 Task: Log work in the project AgileMind for the issue 'Create a new online platform for online data analysis courses with advanced data visualization and statistical analysis features' spent time as '3w 1d 9h 18m' and remaining time as '5w 6d 21h 14m' and move to top of backlog. Now add the issue to the epic 'Disaster recovery (DR) planning'. Log work in the project AgileMind for the issue 'Implement a new cloud-based expense management system for a company with advanced expense tracking and reimbursement features' spent time as '1w 5d 20h 5m' and remaining time as '1w 5d 22h 8m' and move to bottom of backlog. Now add the issue to the epic 'IT service management (ITSM) improvement'
Action: Mouse moved to (124, 226)
Screenshot: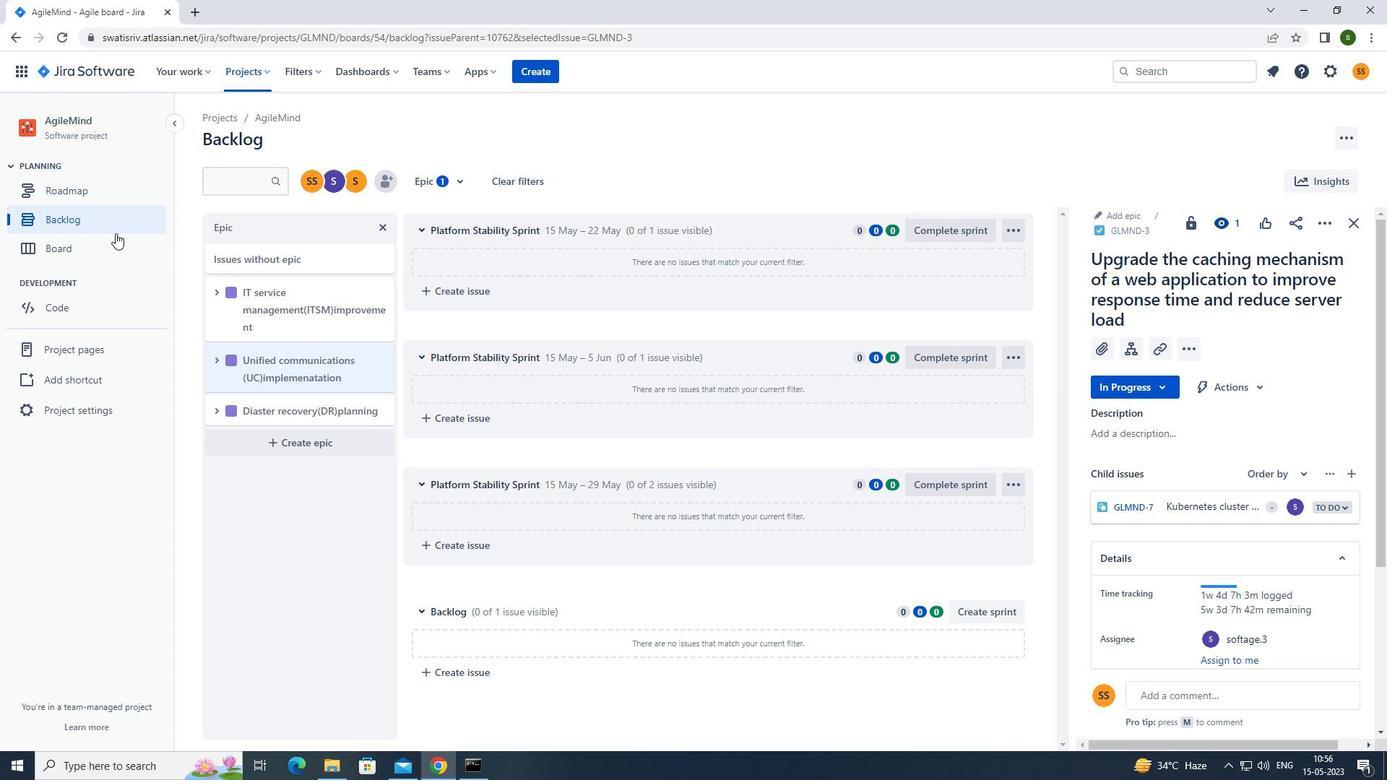 
Action: Mouse pressed left at (124, 226)
Screenshot: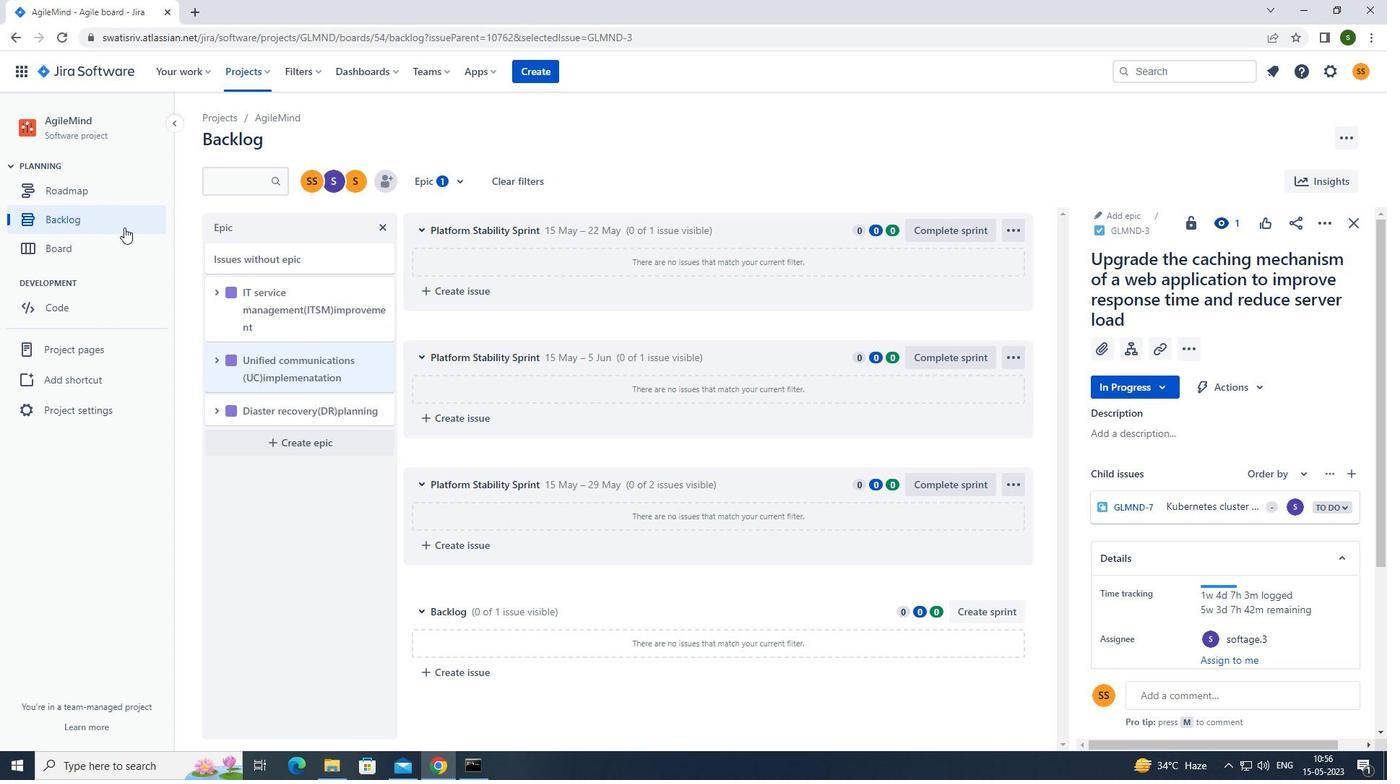 
Action: Mouse moved to (857, 529)
Screenshot: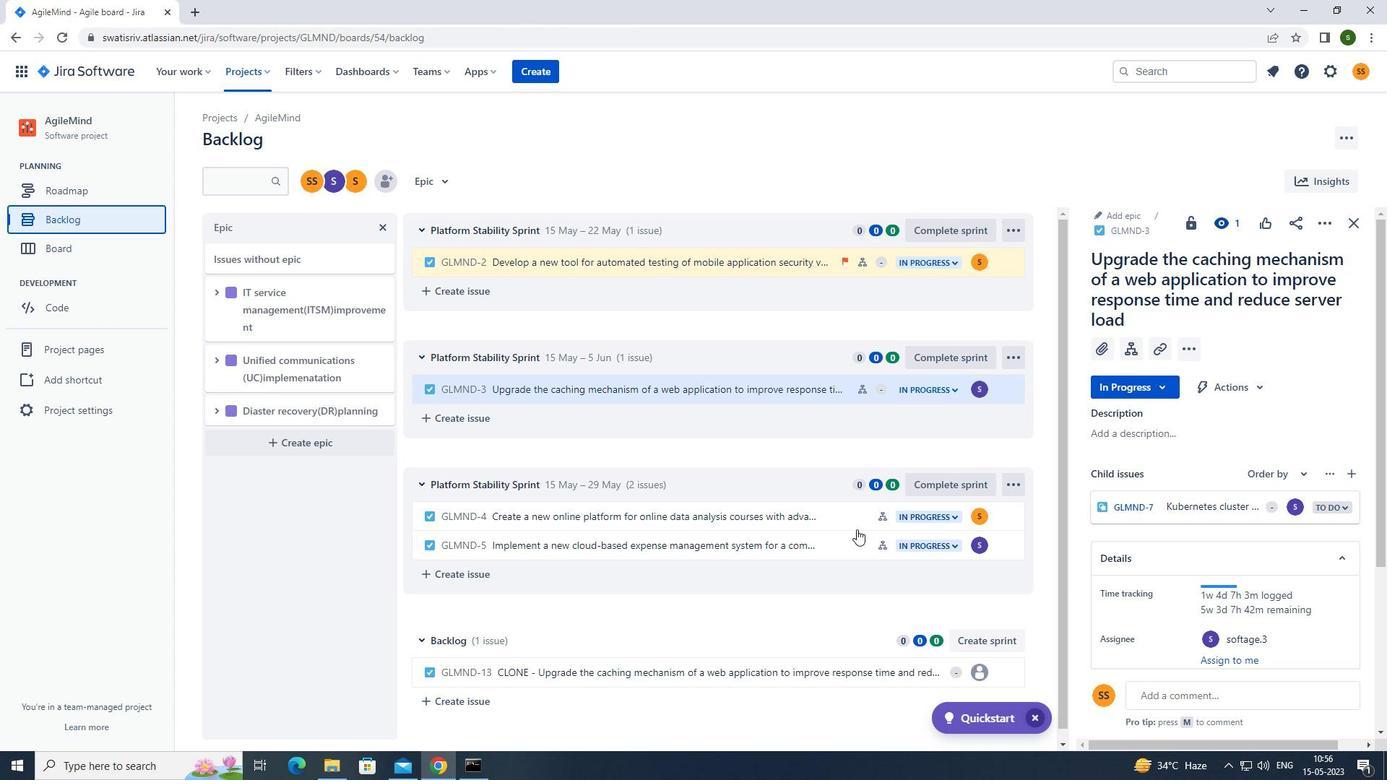 
Action: Mouse pressed left at (857, 529)
Screenshot: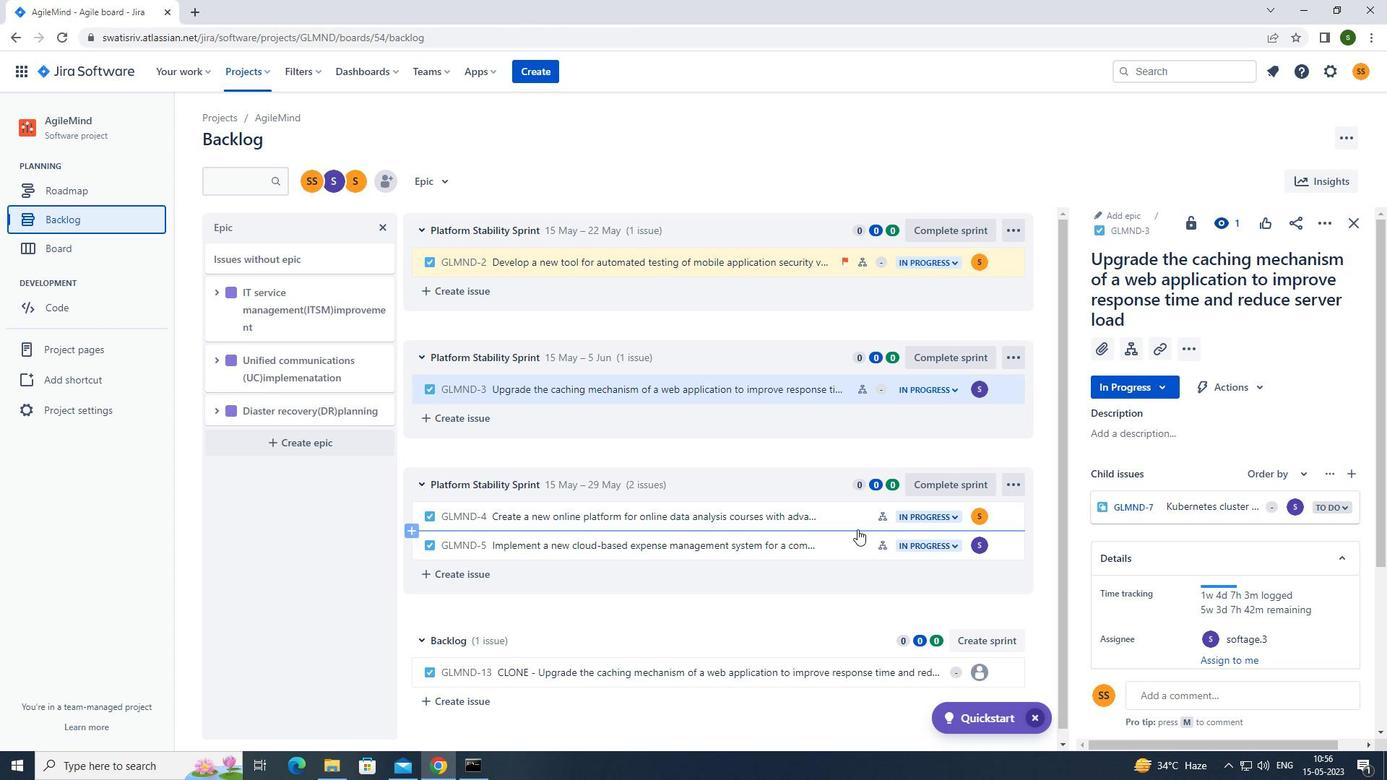 
Action: Mouse moved to (776, 526)
Screenshot: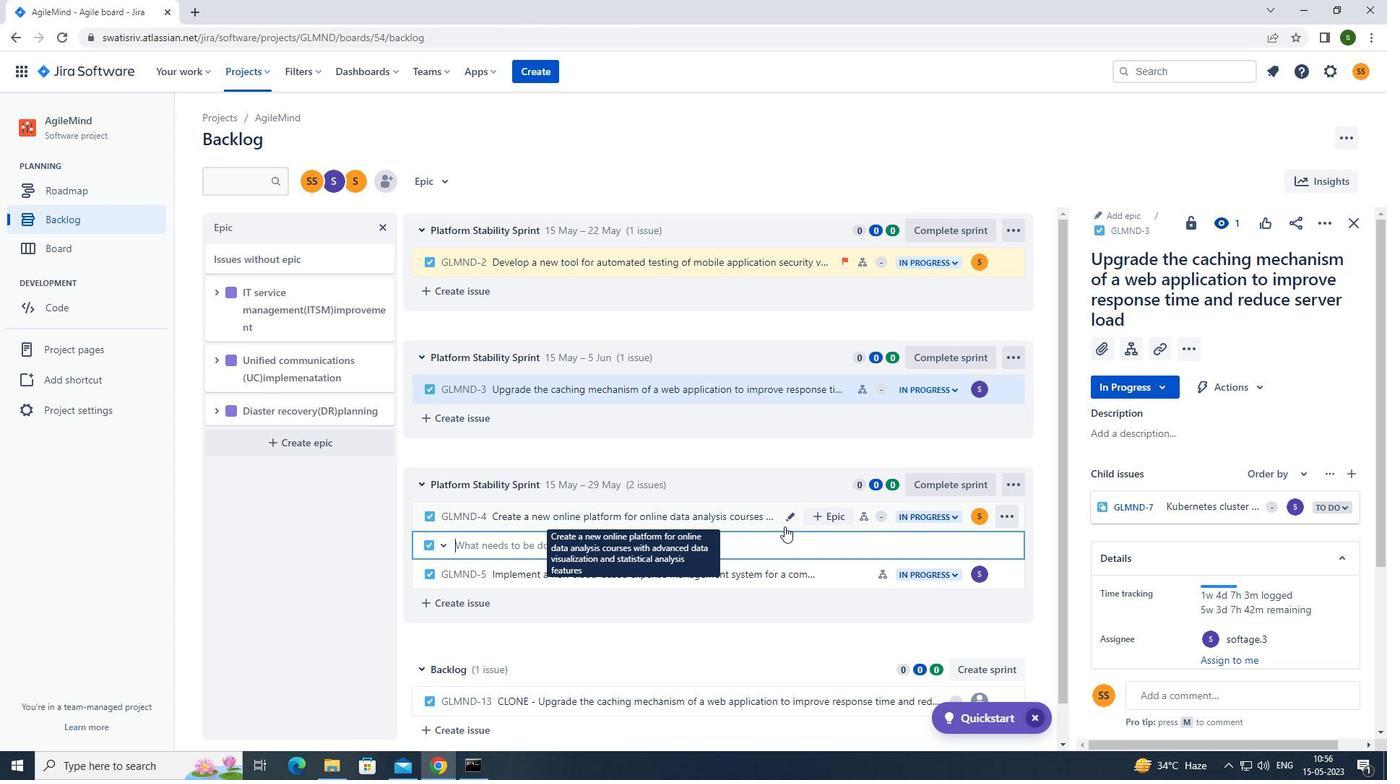 
Action: Mouse pressed left at (776, 526)
Screenshot: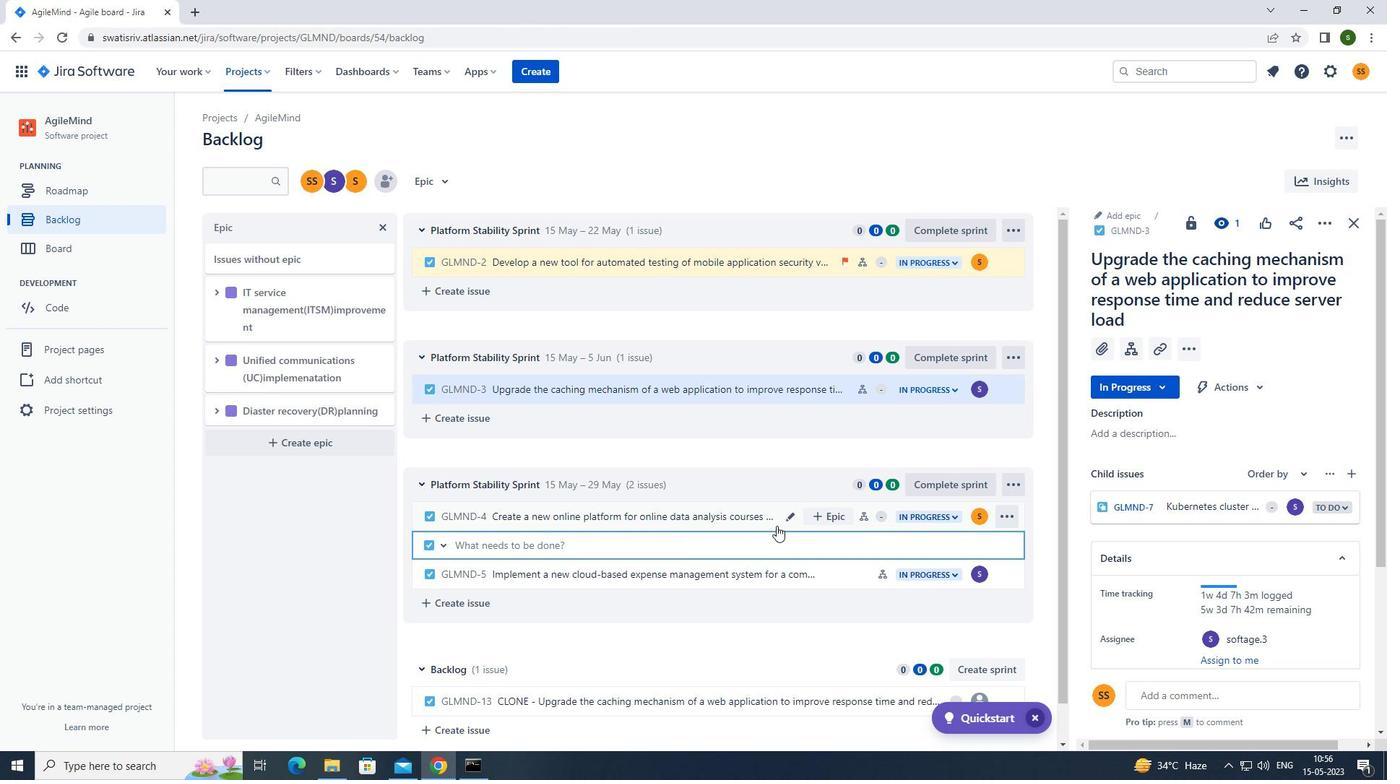 
Action: Mouse moved to (1322, 221)
Screenshot: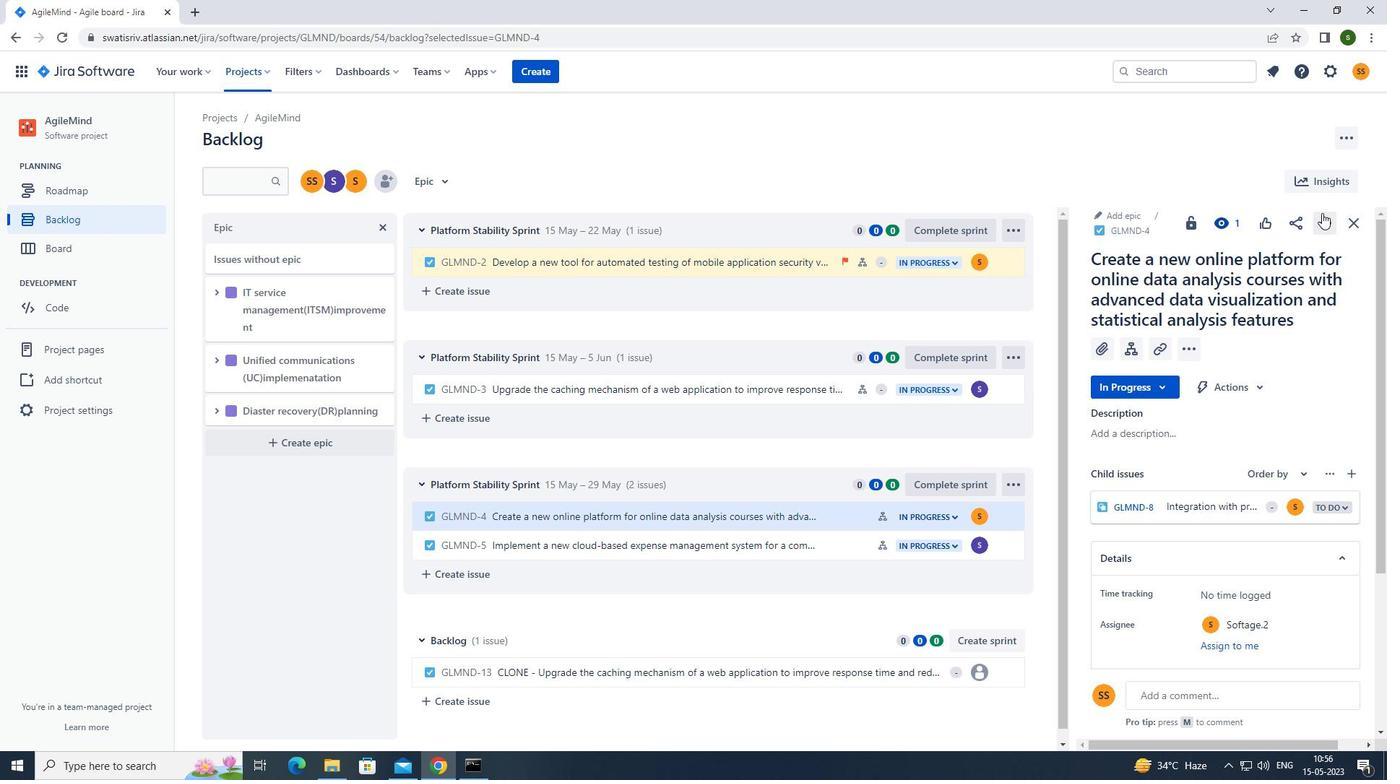 
Action: Mouse pressed left at (1322, 221)
Screenshot: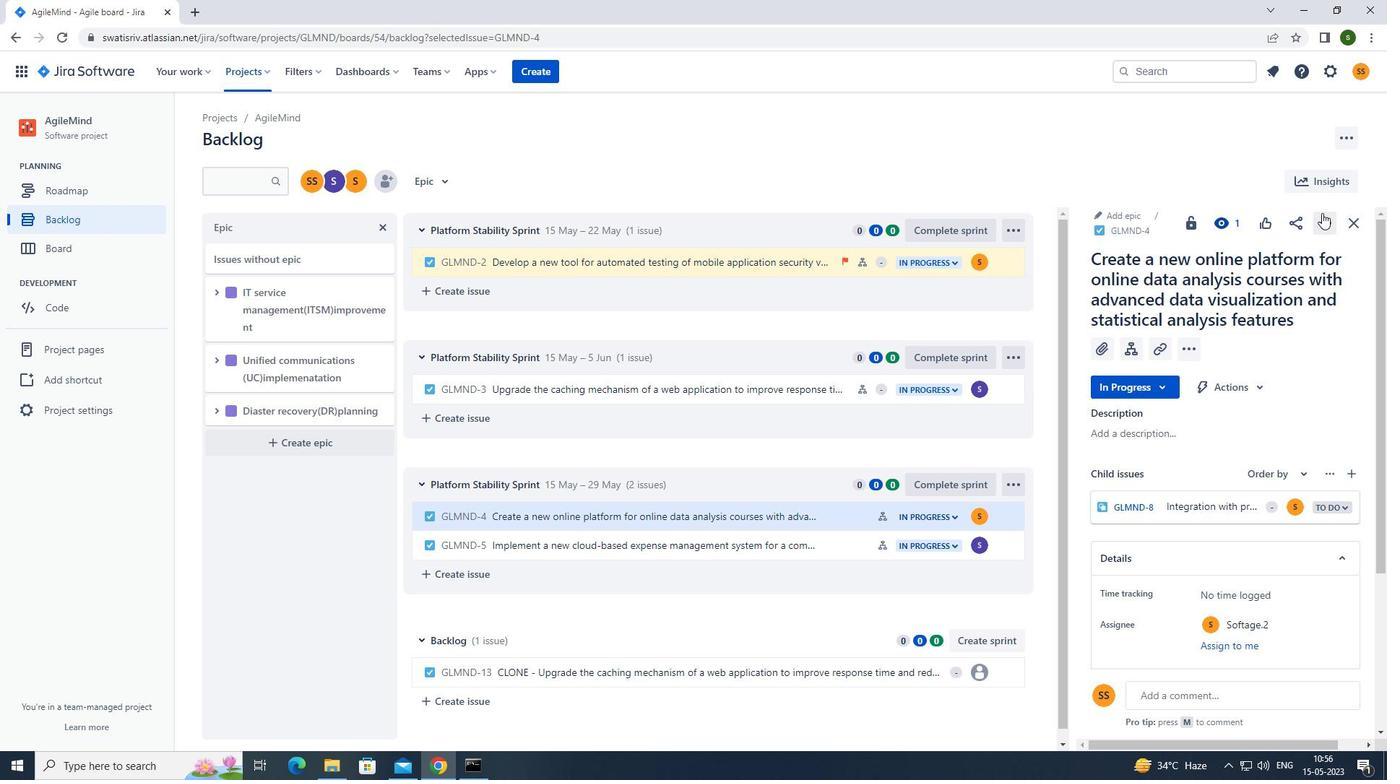 
Action: Mouse moved to (1273, 269)
Screenshot: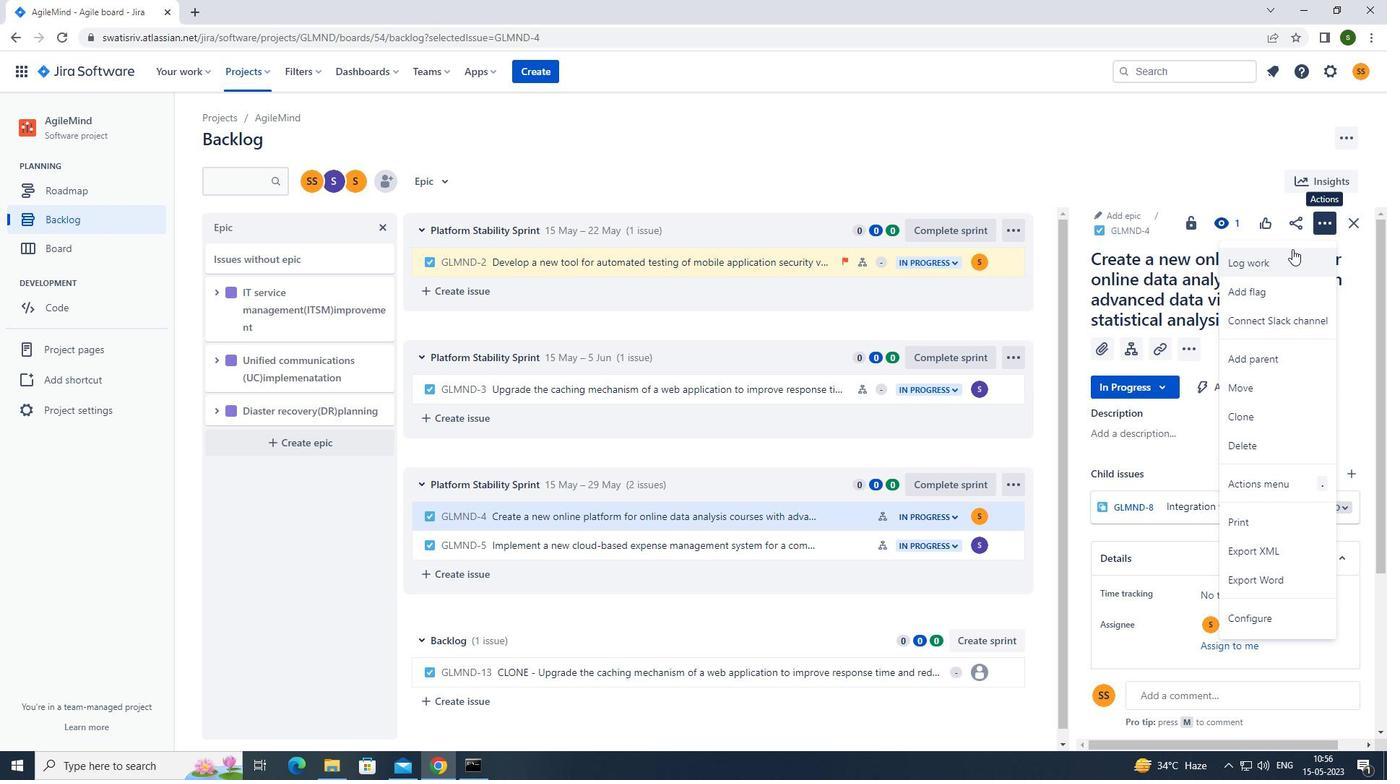 
Action: Mouse pressed left at (1273, 269)
Screenshot: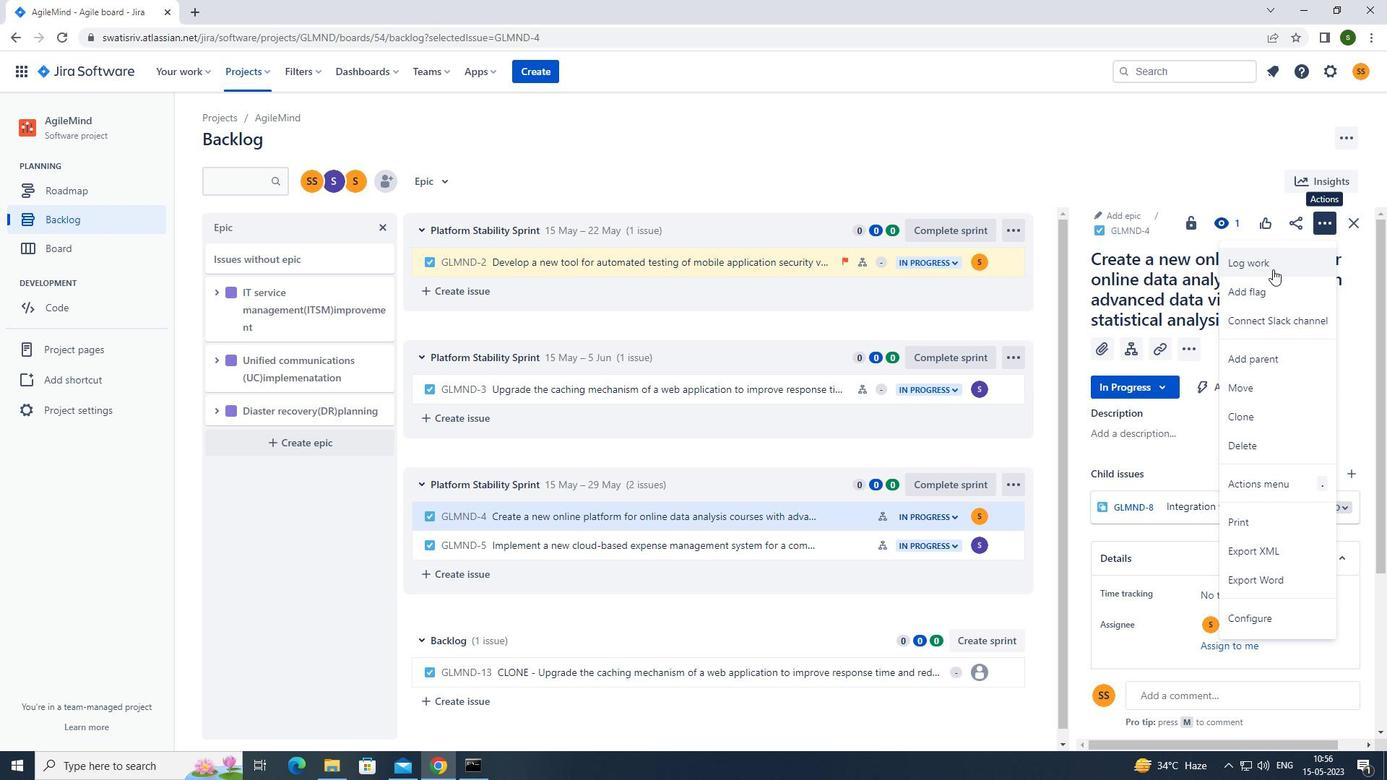 
Action: Mouse moved to (623, 177)
Screenshot: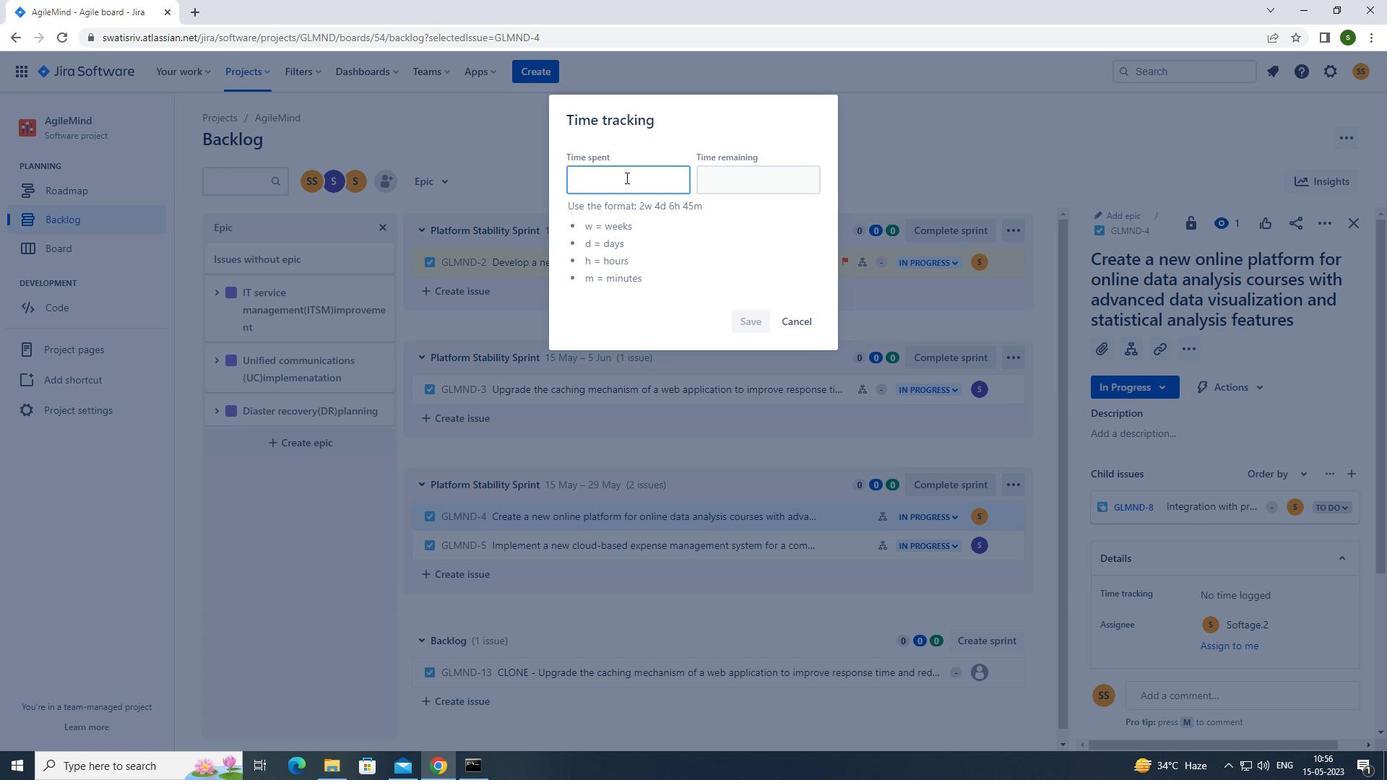 
Action: Key pressed 3w<Key.space>1d<Key.space>9h<Key.space>18m
Screenshot: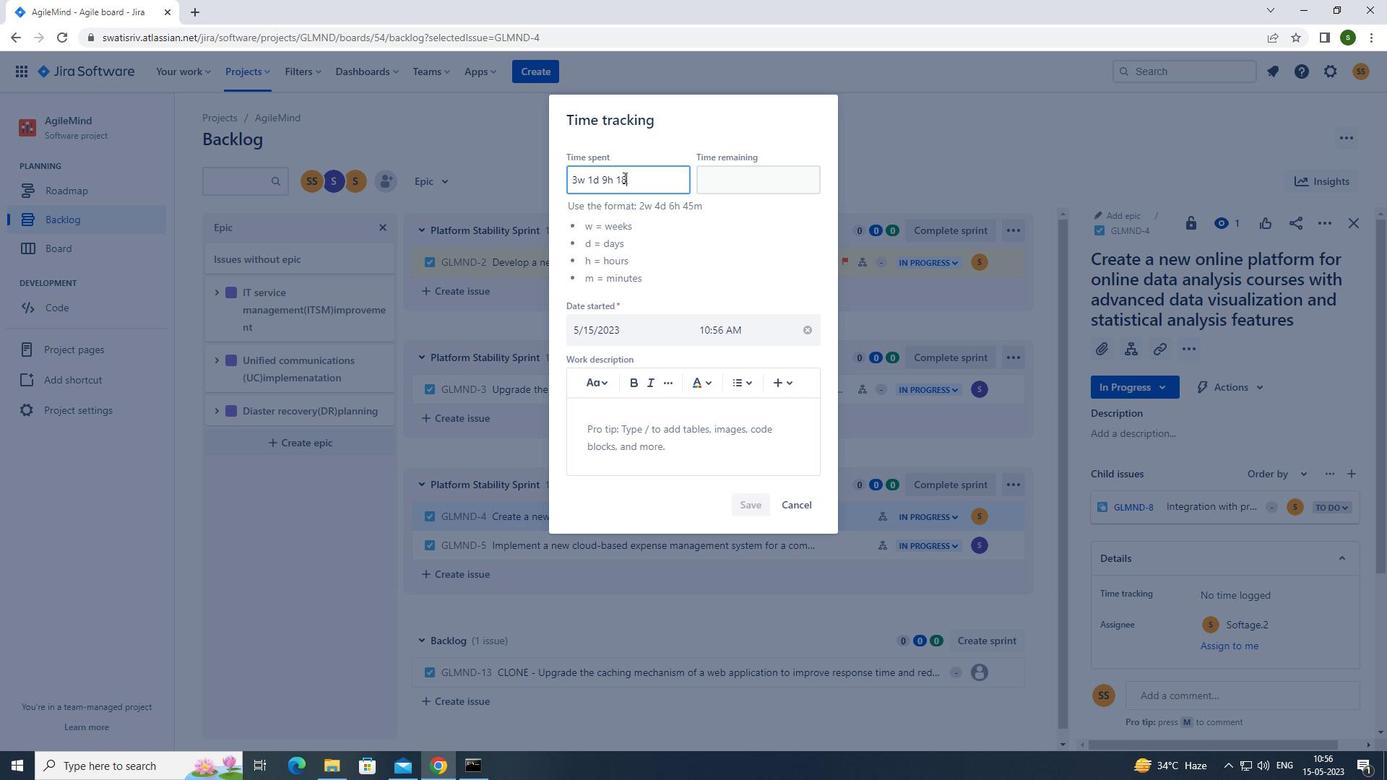 
Action: Mouse moved to (735, 181)
Screenshot: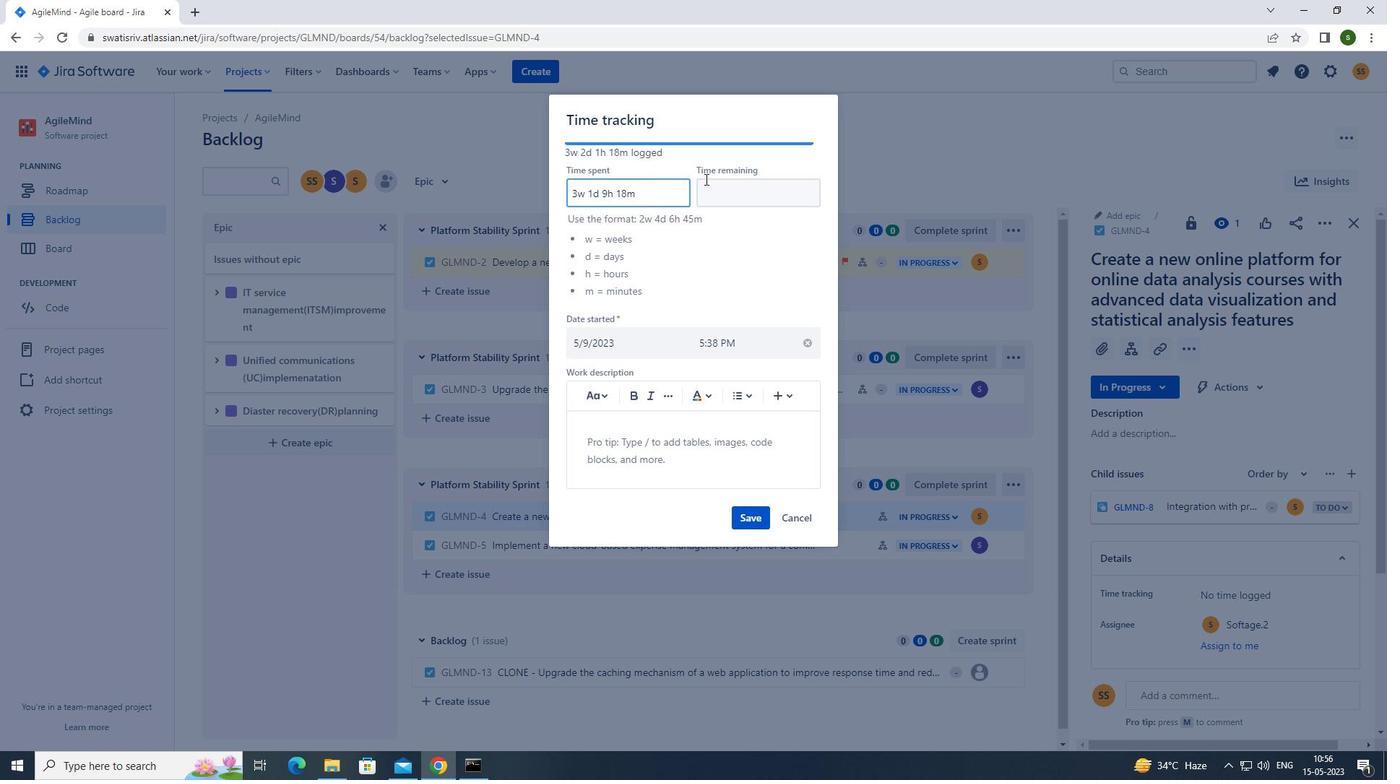 
Action: Mouse pressed left at (735, 181)
Screenshot: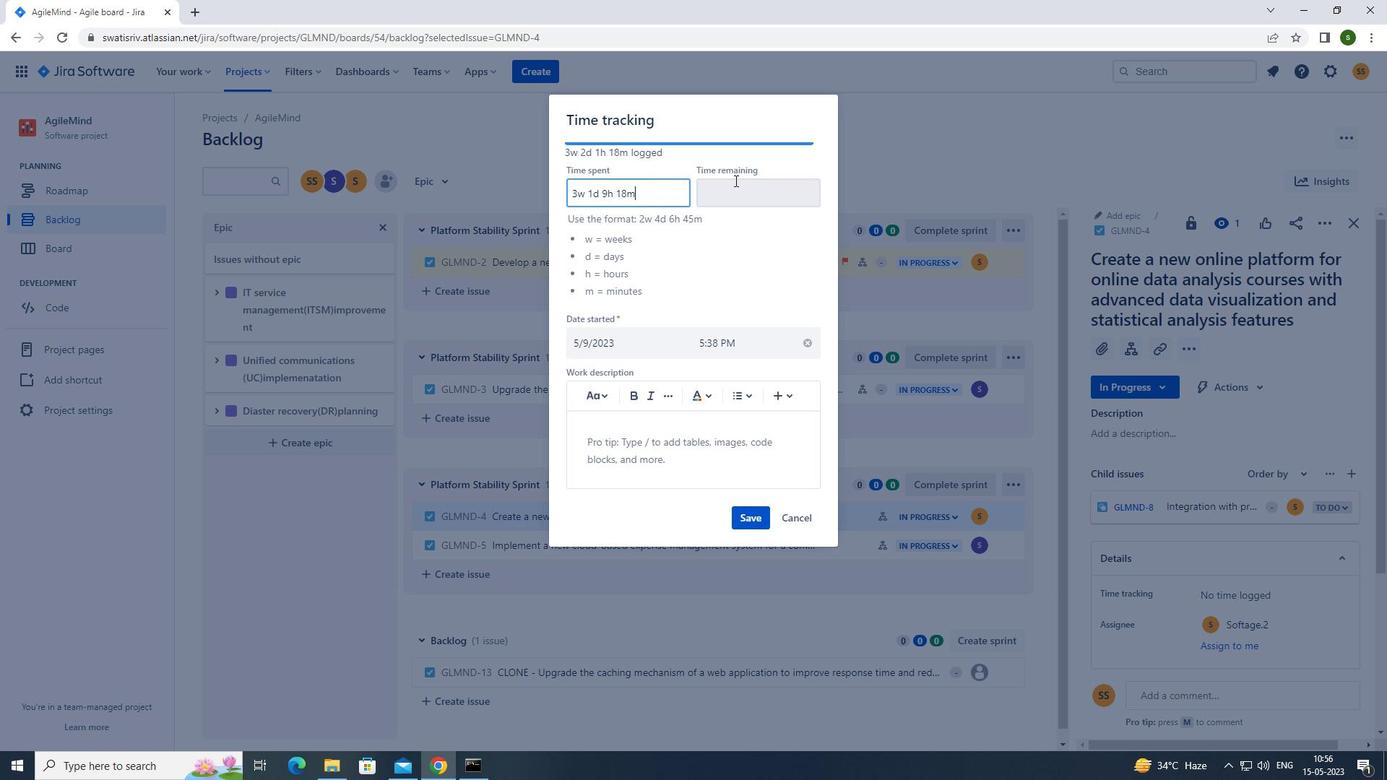 
Action: Key pressed 5w<Key.space>6d<Key.space>21h<Key.space>14m
Screenshot: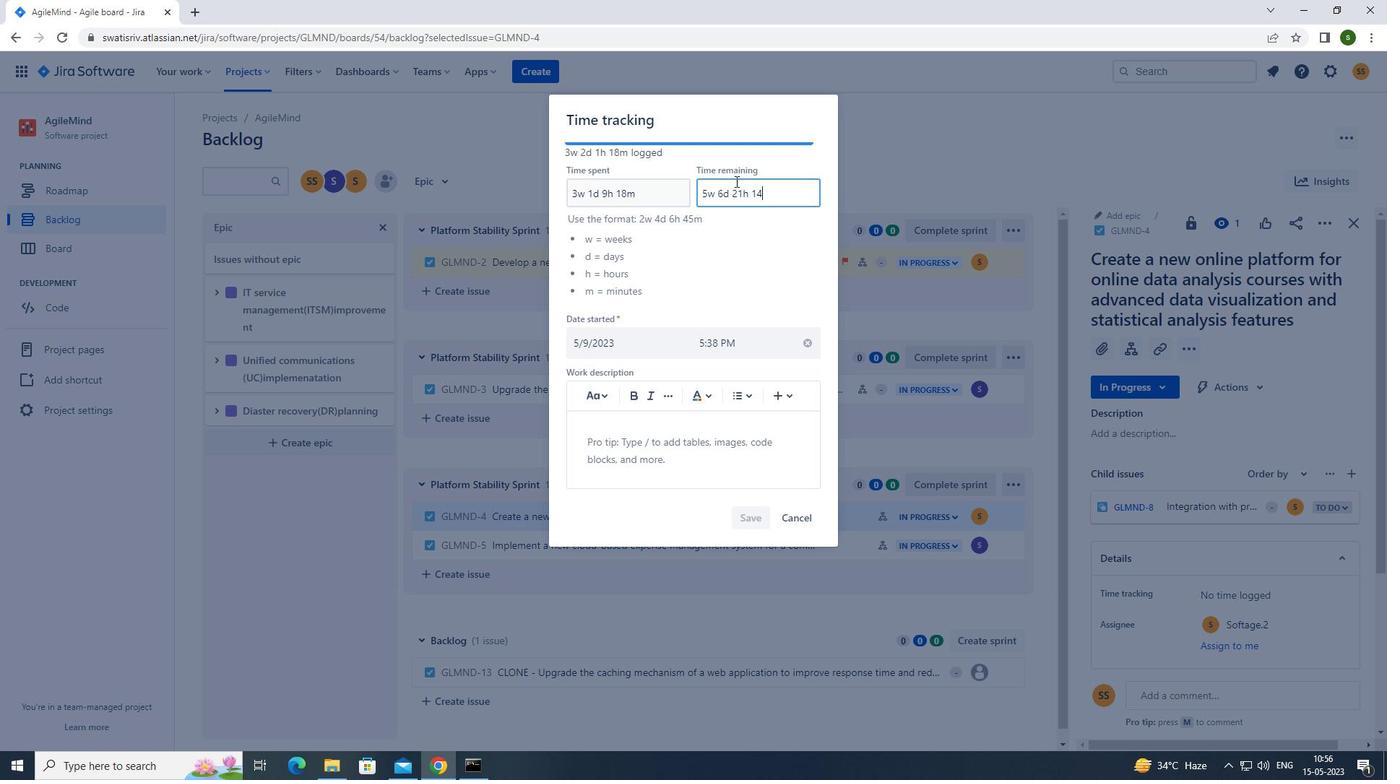 
Action: Mouse moved to (752, 520)
Screenshot: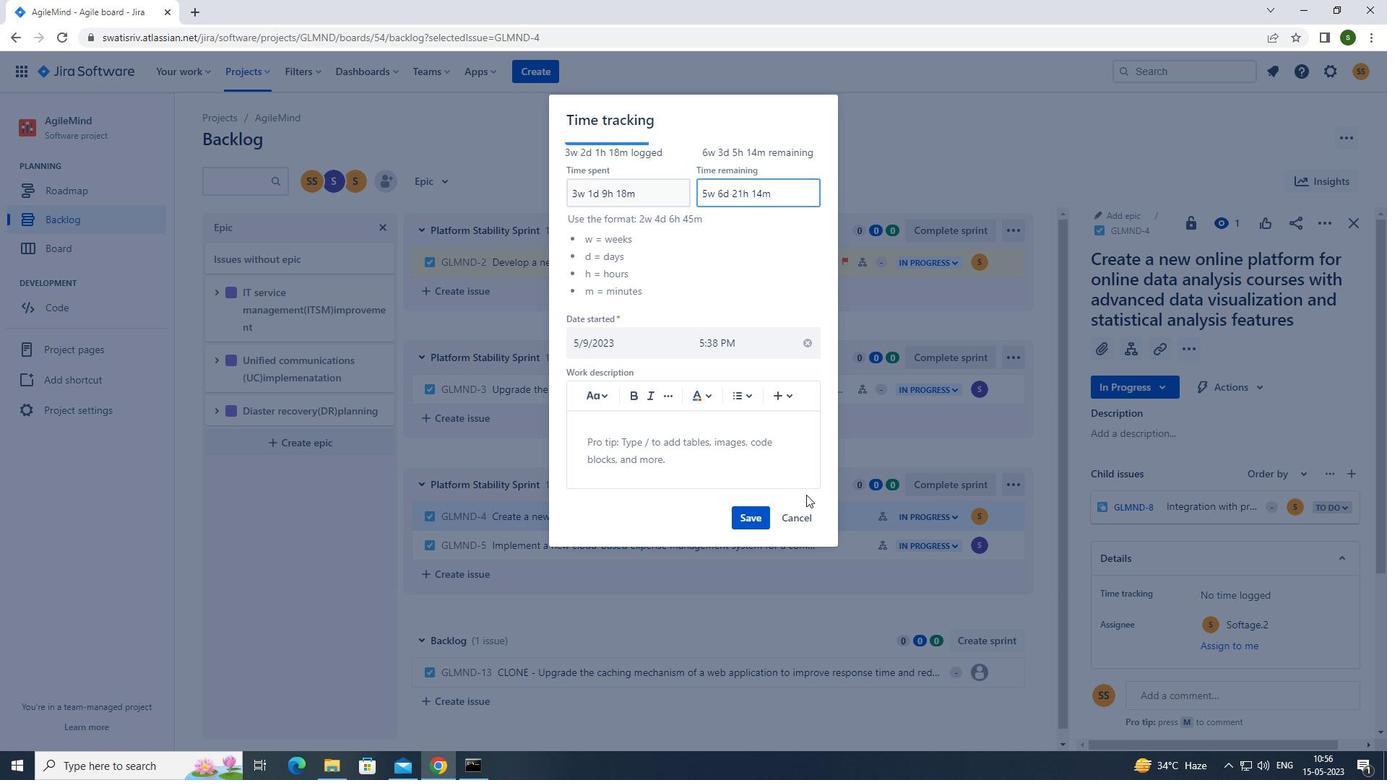 
Action: Mouse pressed left at (752, 520)
Screenshot: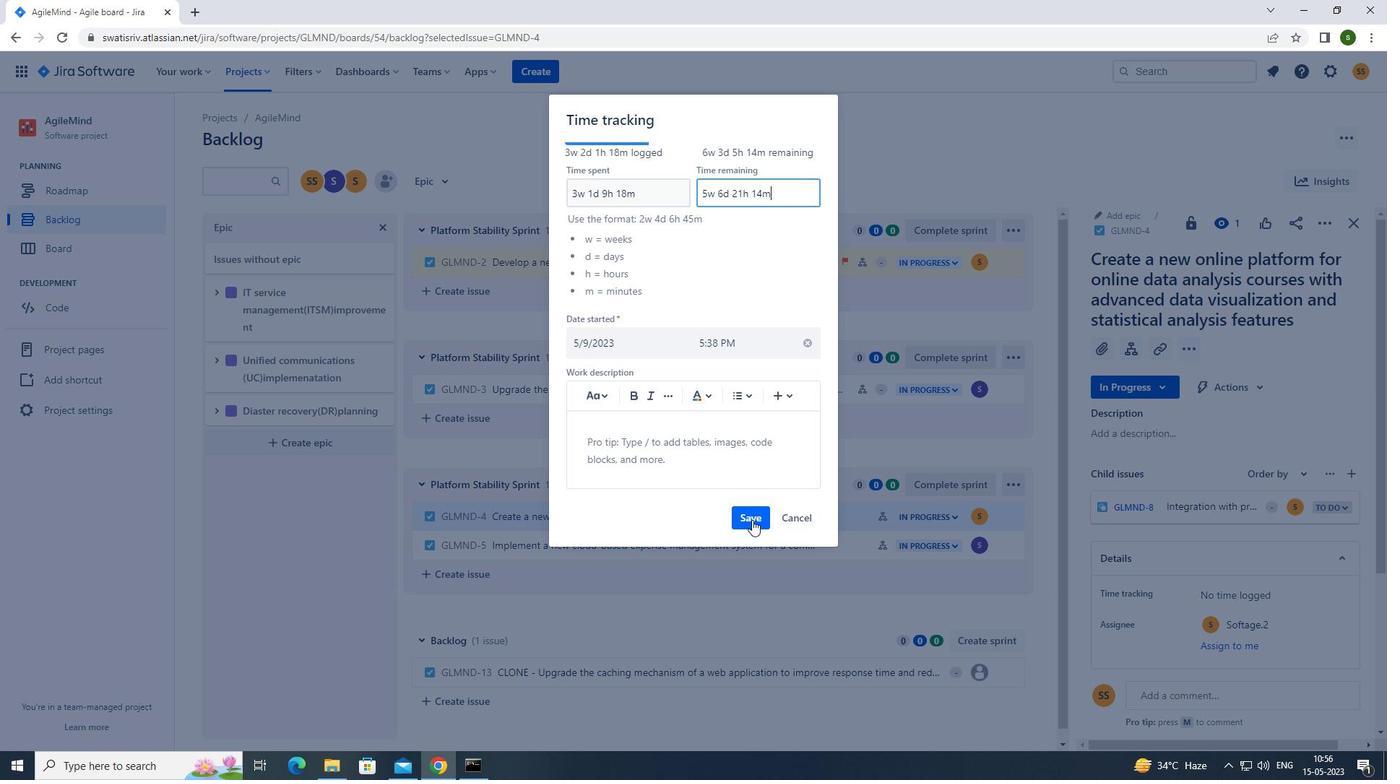 
Action: Mouse moved to (1010, 520)
Screenshot: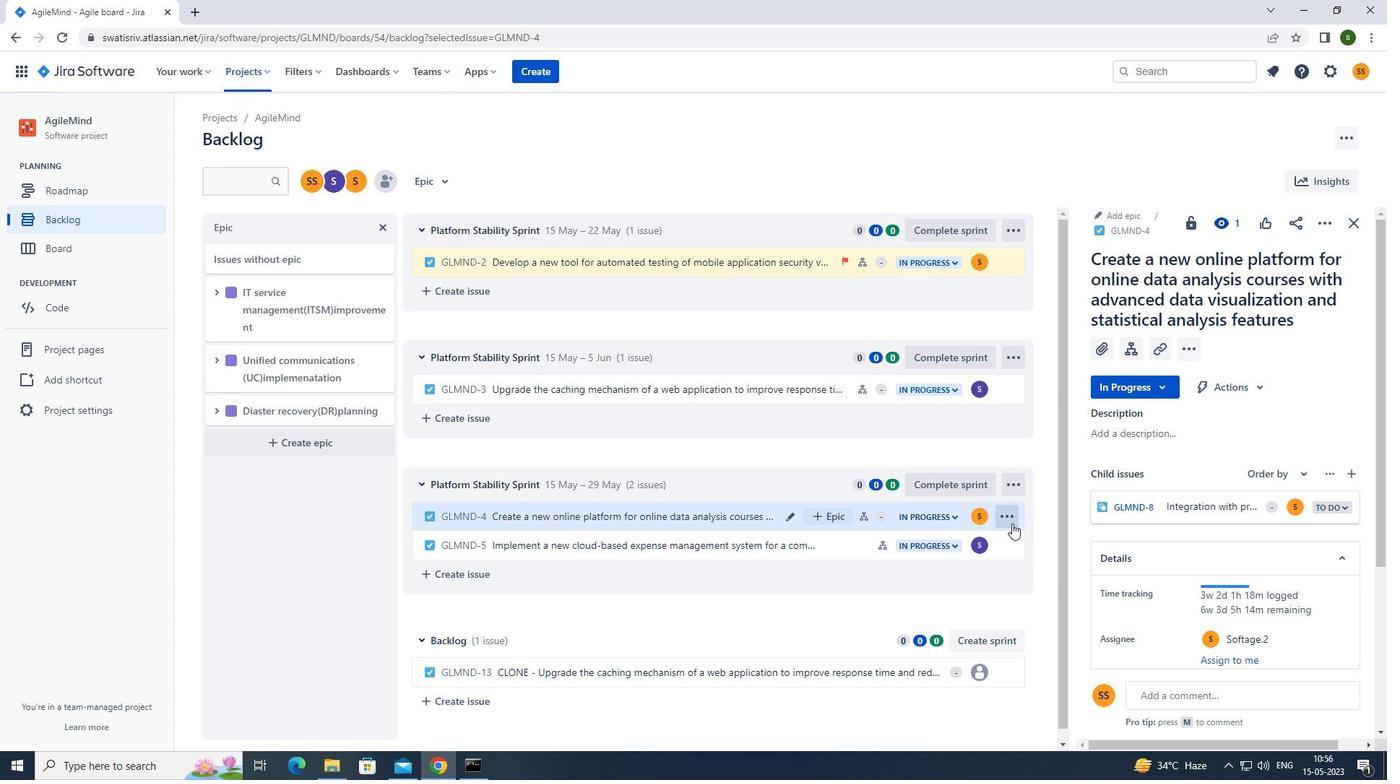 
Action: Mouse pressed left at (1010, 520)
Screenshot: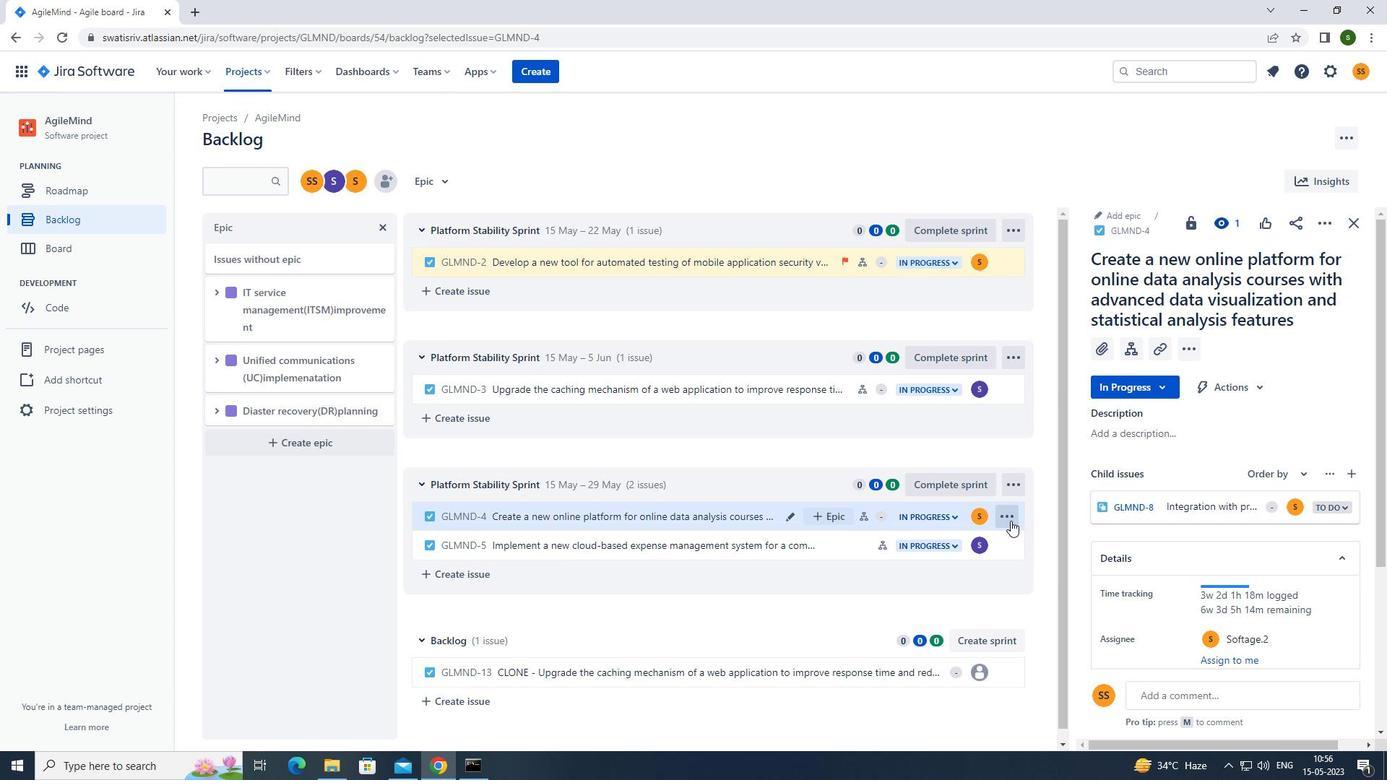 
Action: Mouse moved to (959, 462)
Screenshot: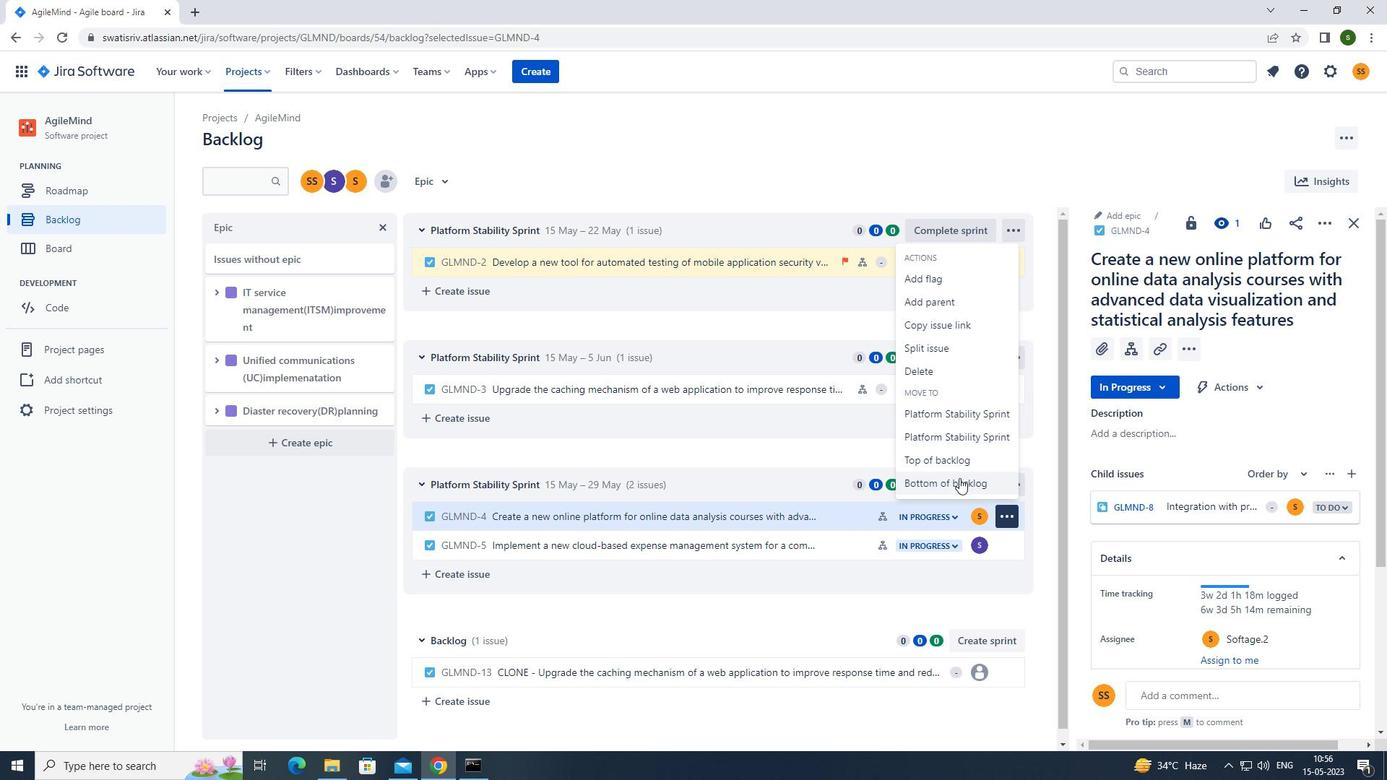 
Action: Mouse pressed left at (959, 462)
Screenshot: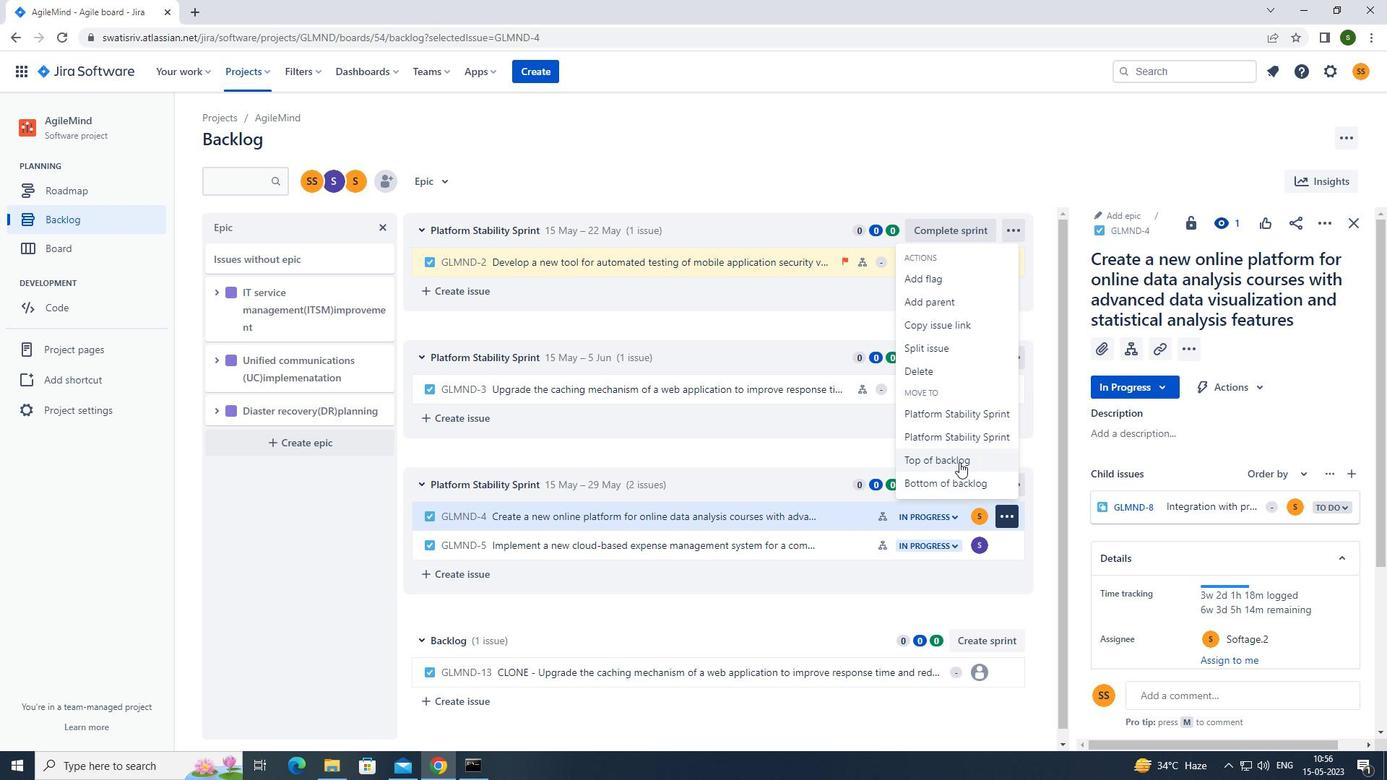 
Action: Mouse moved to (751, 227)
Screenshot: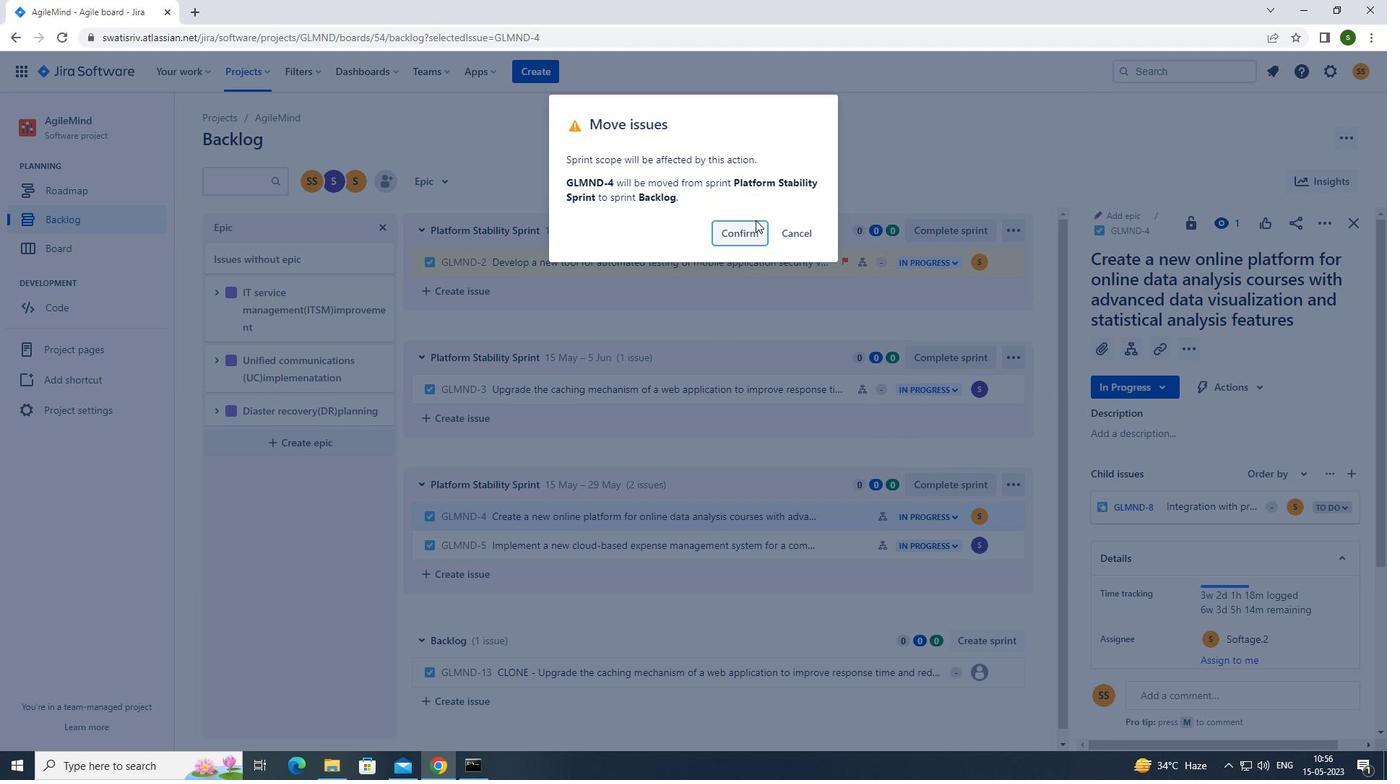 
Action: Mouse pressed left at (751, 227)
Screenshot: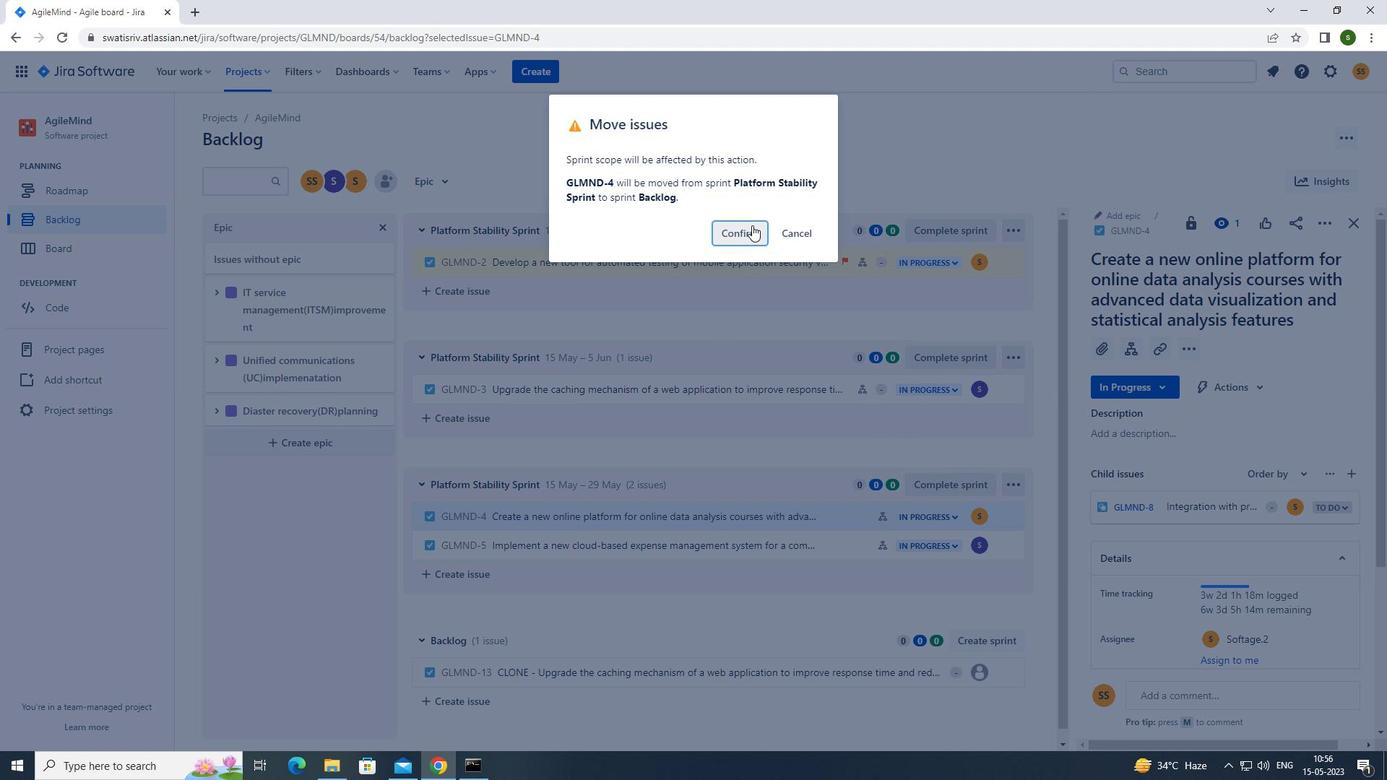 
Action: Mouse moved to (442, 188)
Screenshot: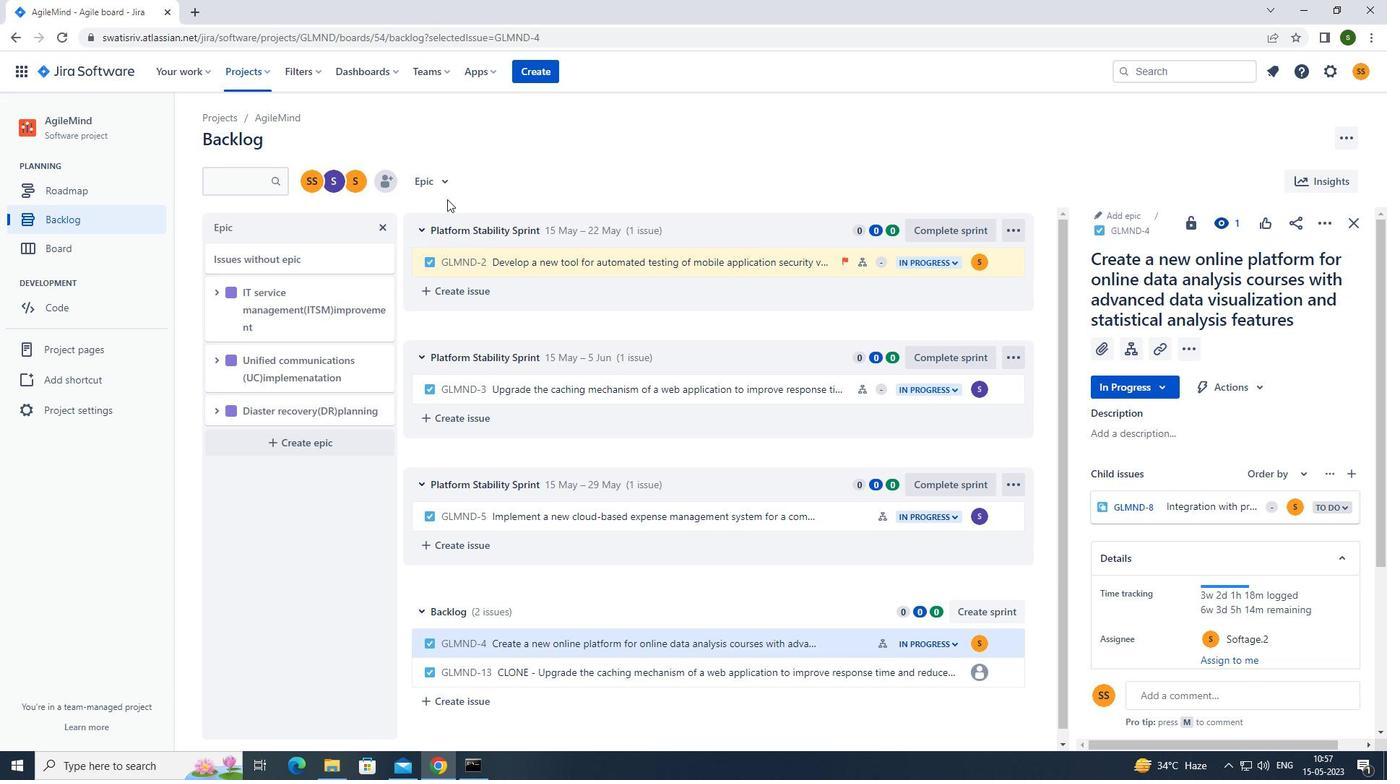 
Action: Mouse pressed left at (442, 188)
Screenshot: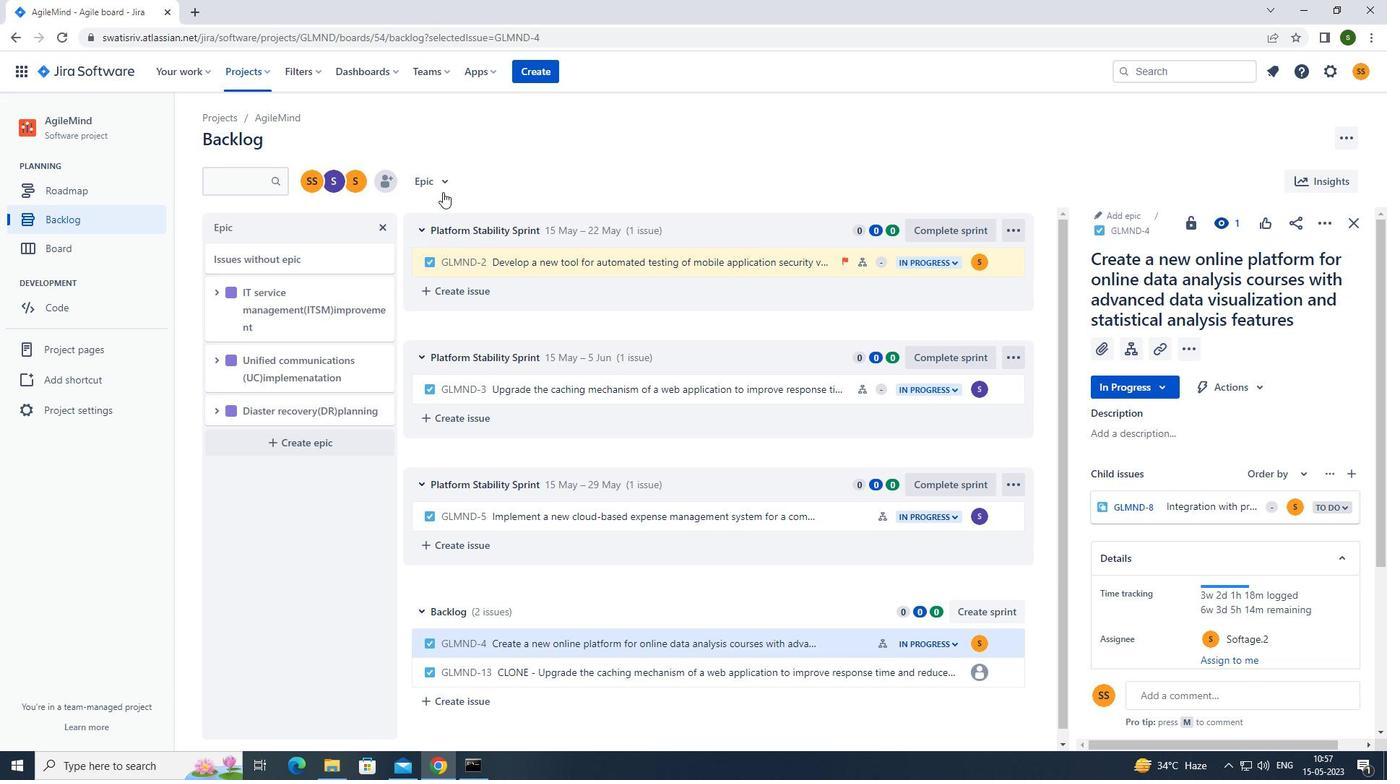 
Action: Mouse moved to (473, 286)
Screenshot: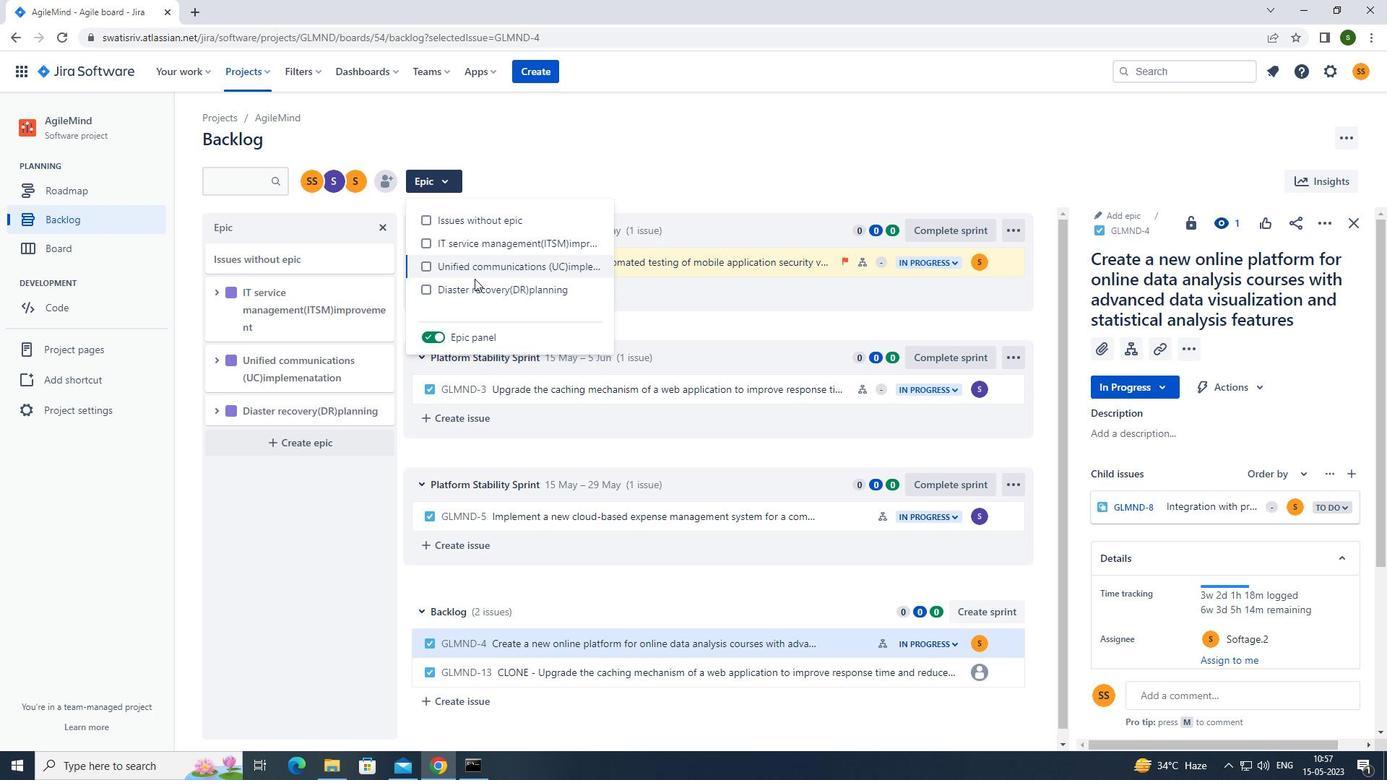 
Action: Mouse pressed left at (473, 286)
Screenshot: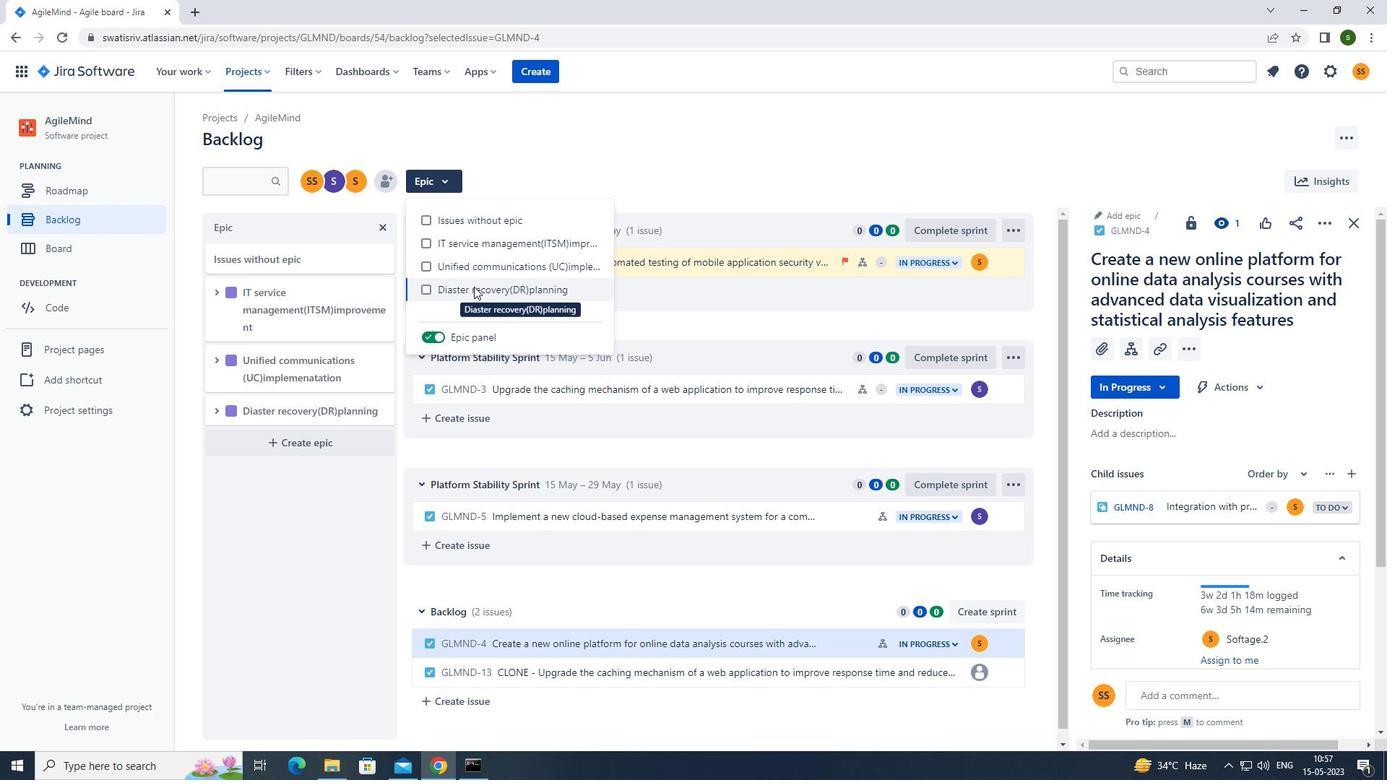 
Action: Mouse moved to (630, 164)
Screenshot: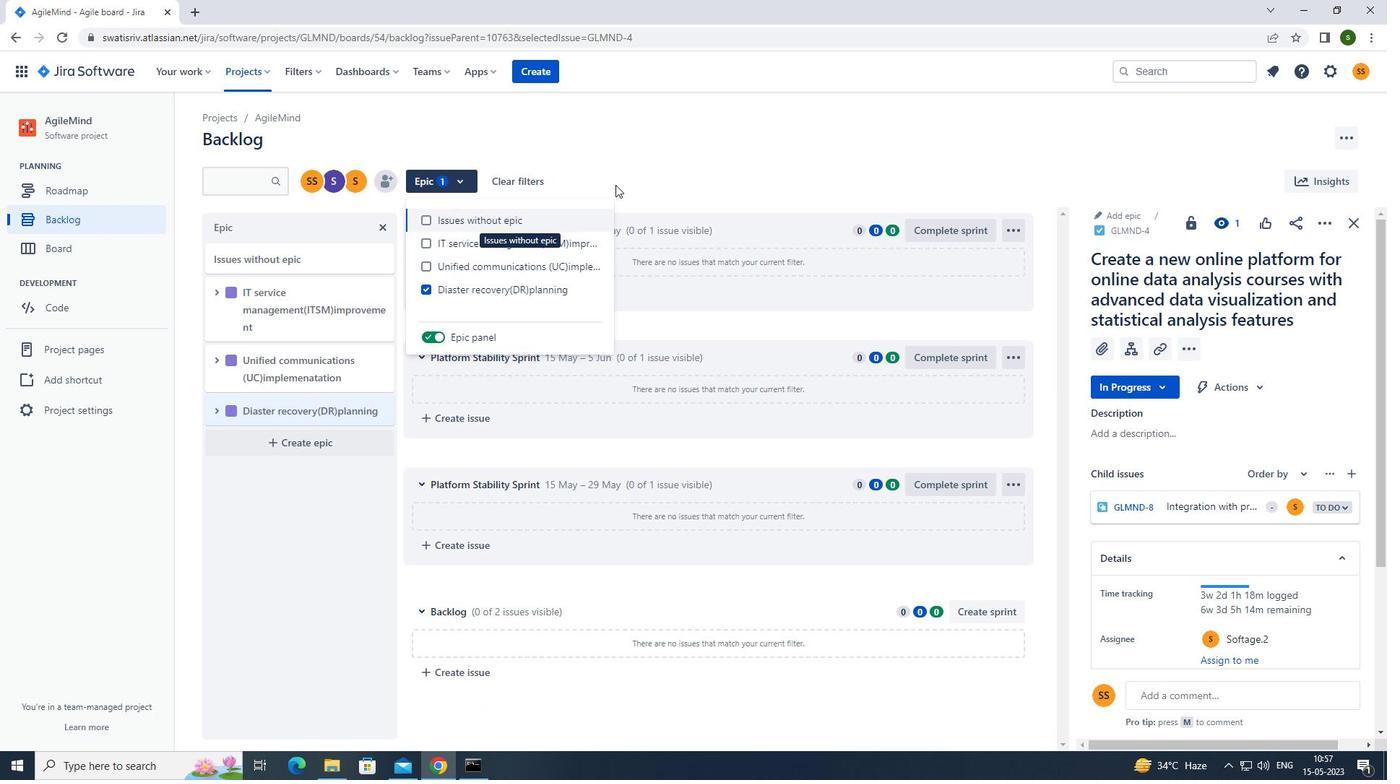 
Action: Mouse pressed left at (630, 164)
Screenshot: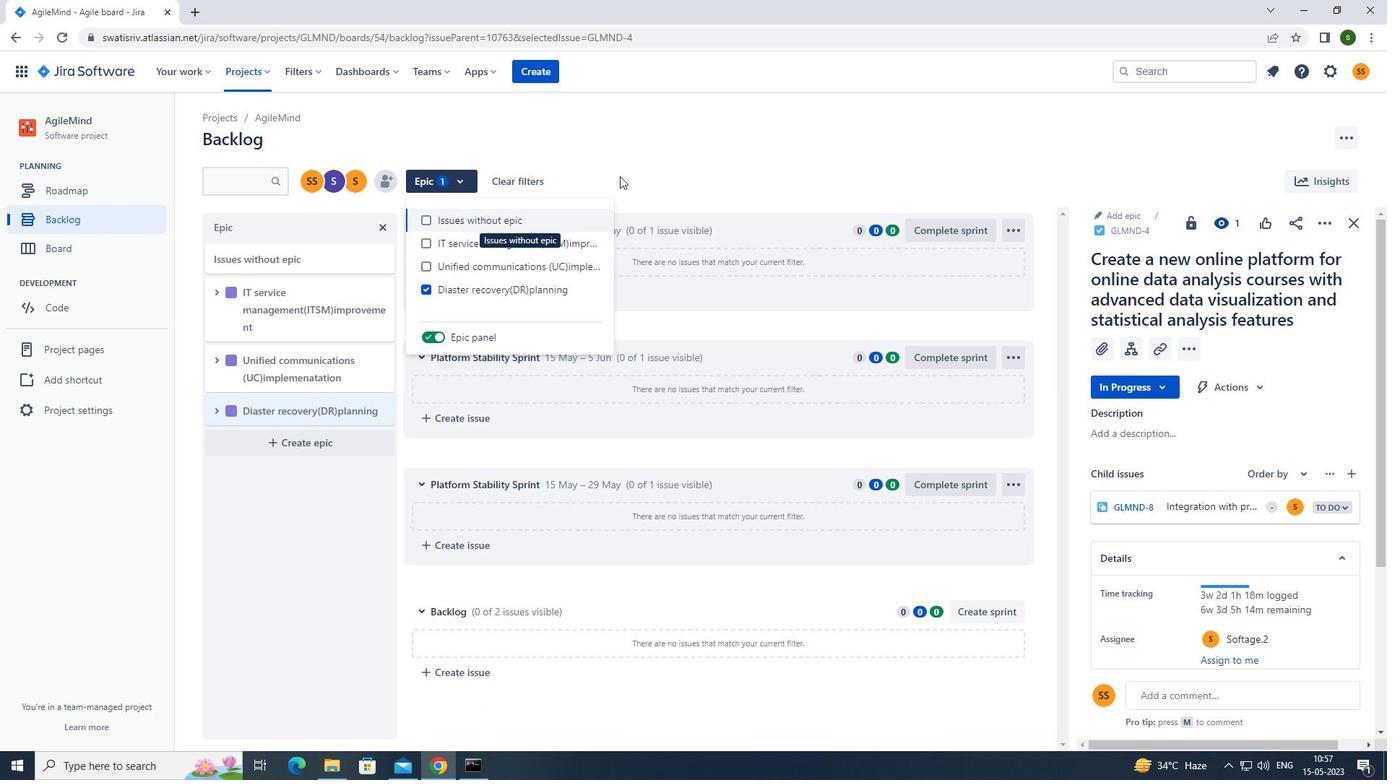 
Action: Mouse moved to (124, 224)
Screenshot: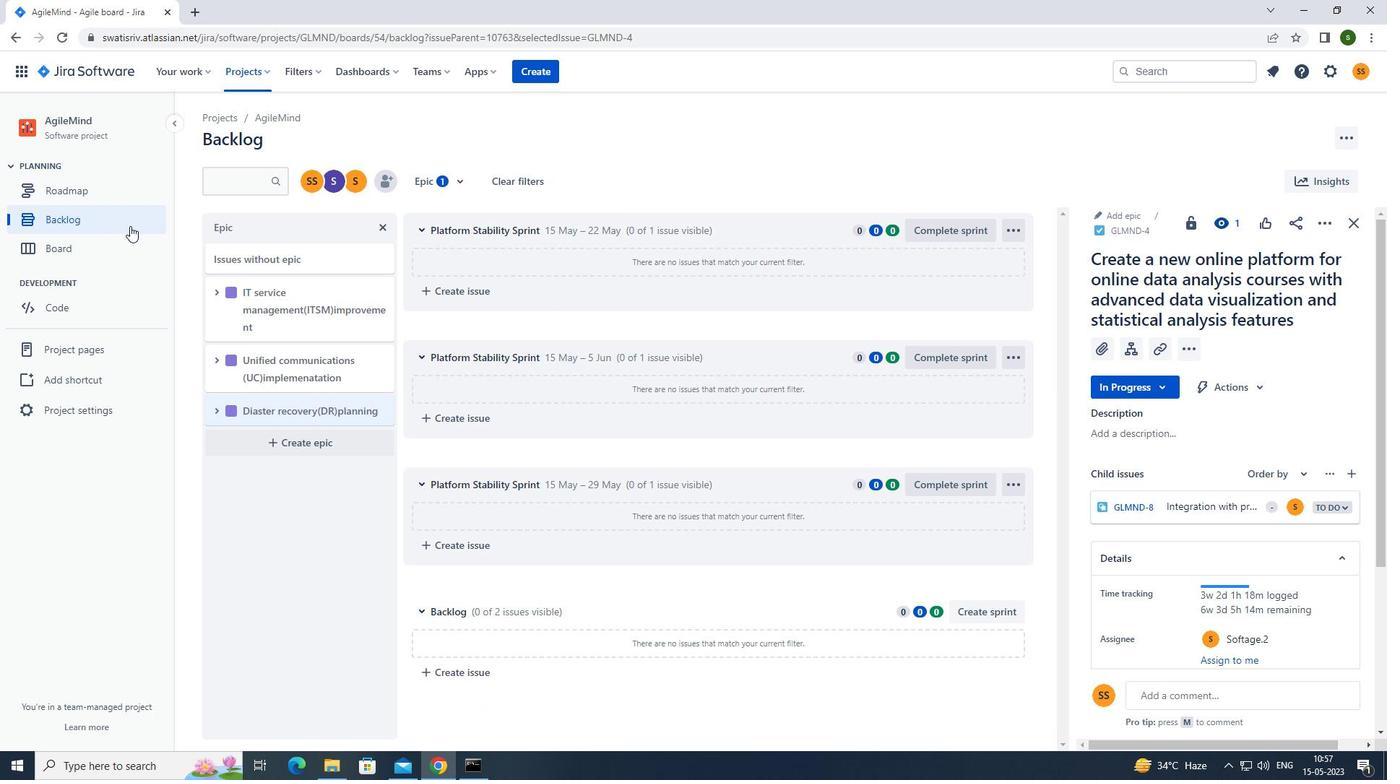 
Action: Mouse pressed left at (124, 224)
Screenshot: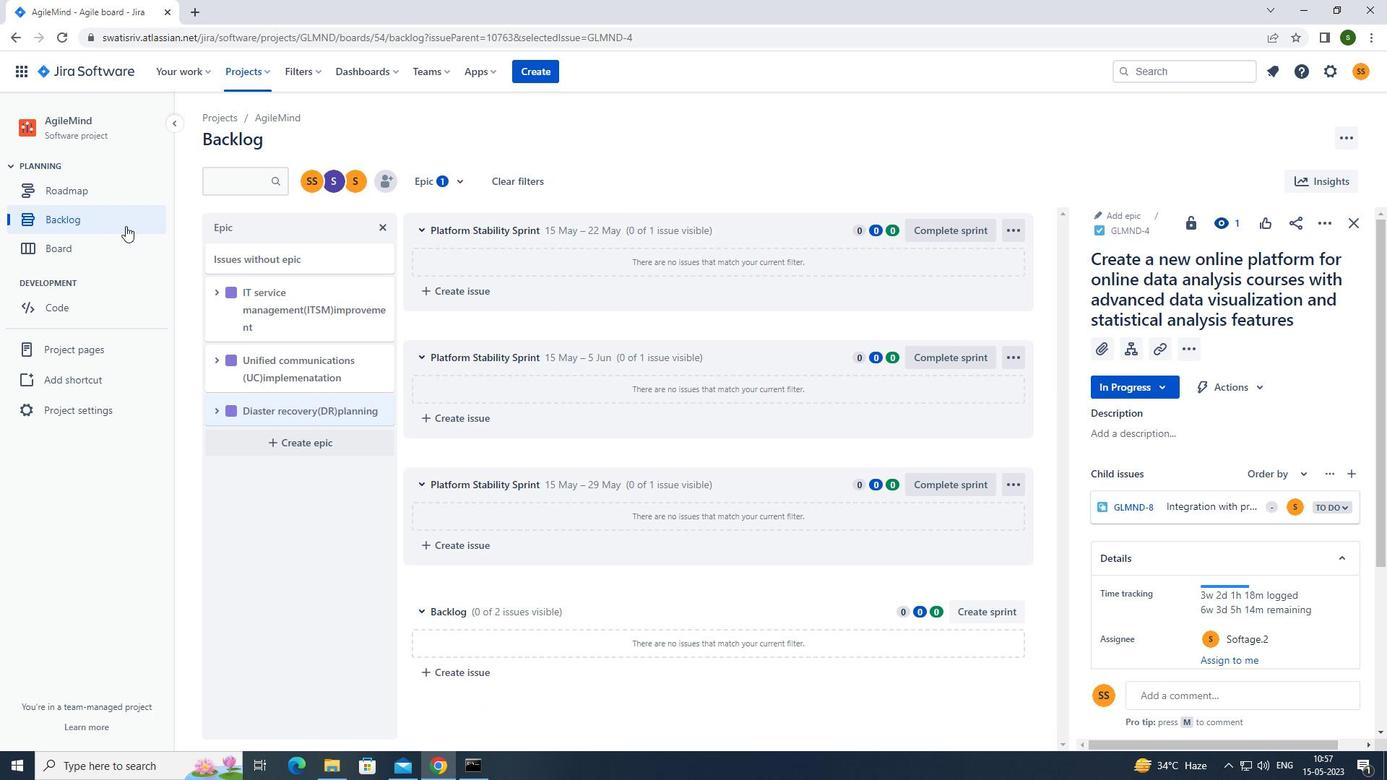 
Action: Mouse moved to (870, 528)
Screenshot: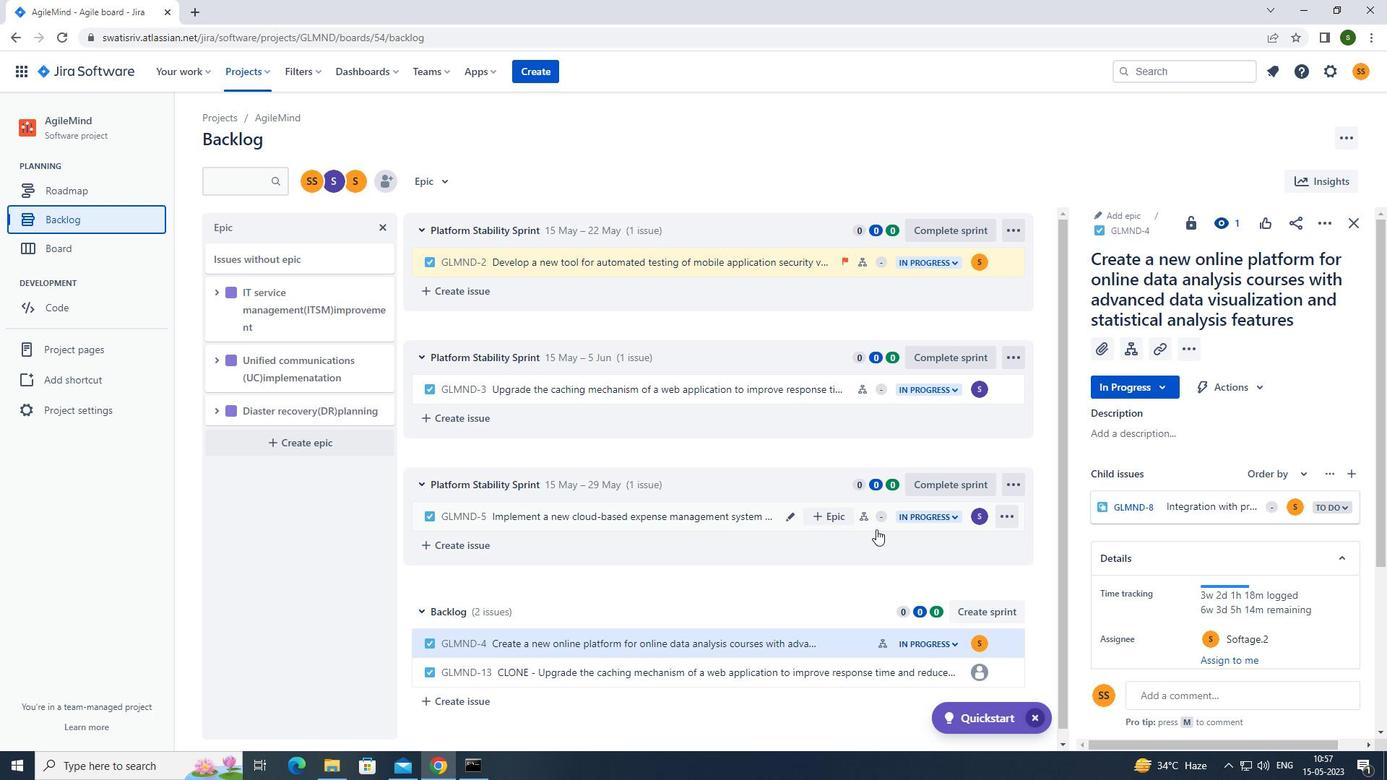 
Action: Mouse pressed left at (870, 528)
Screenshot: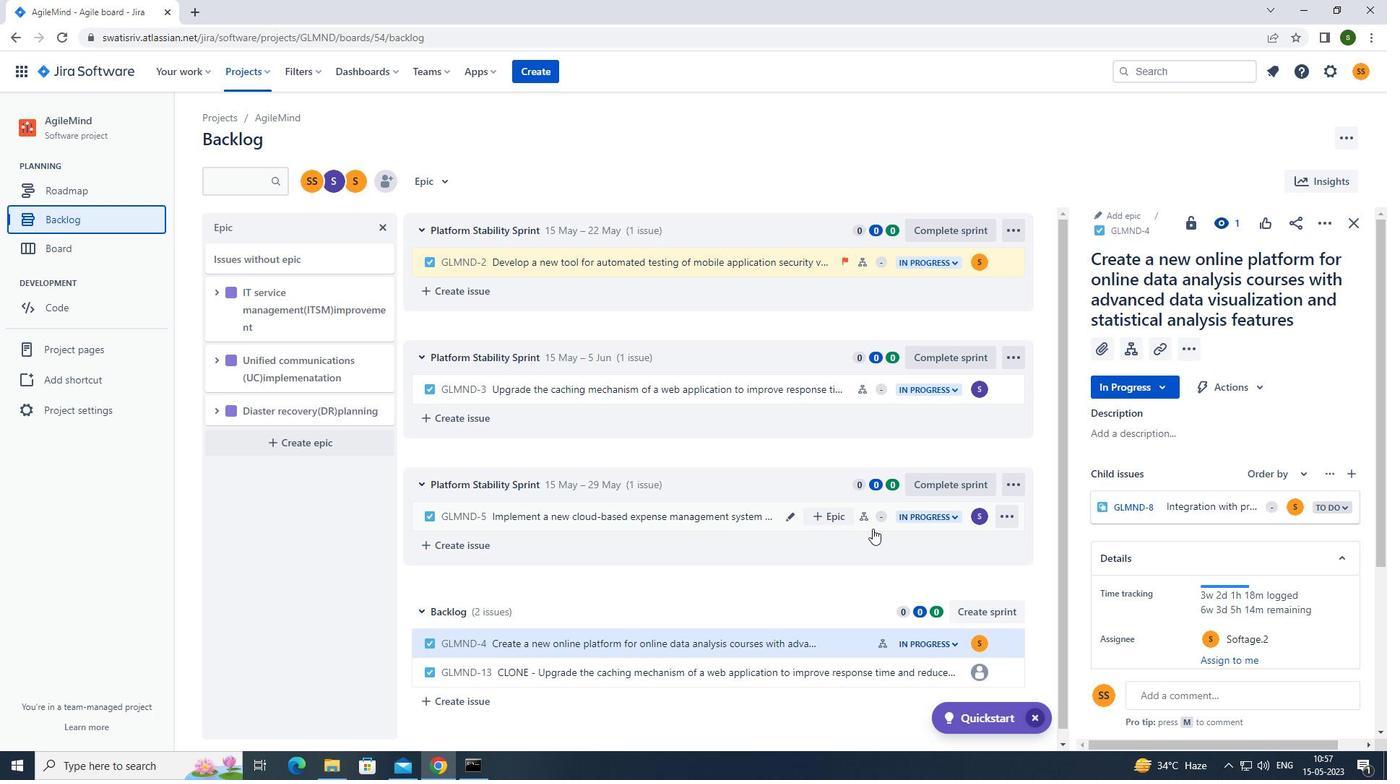 
Action: Mouse moved to (1328, 219)
Screenshot: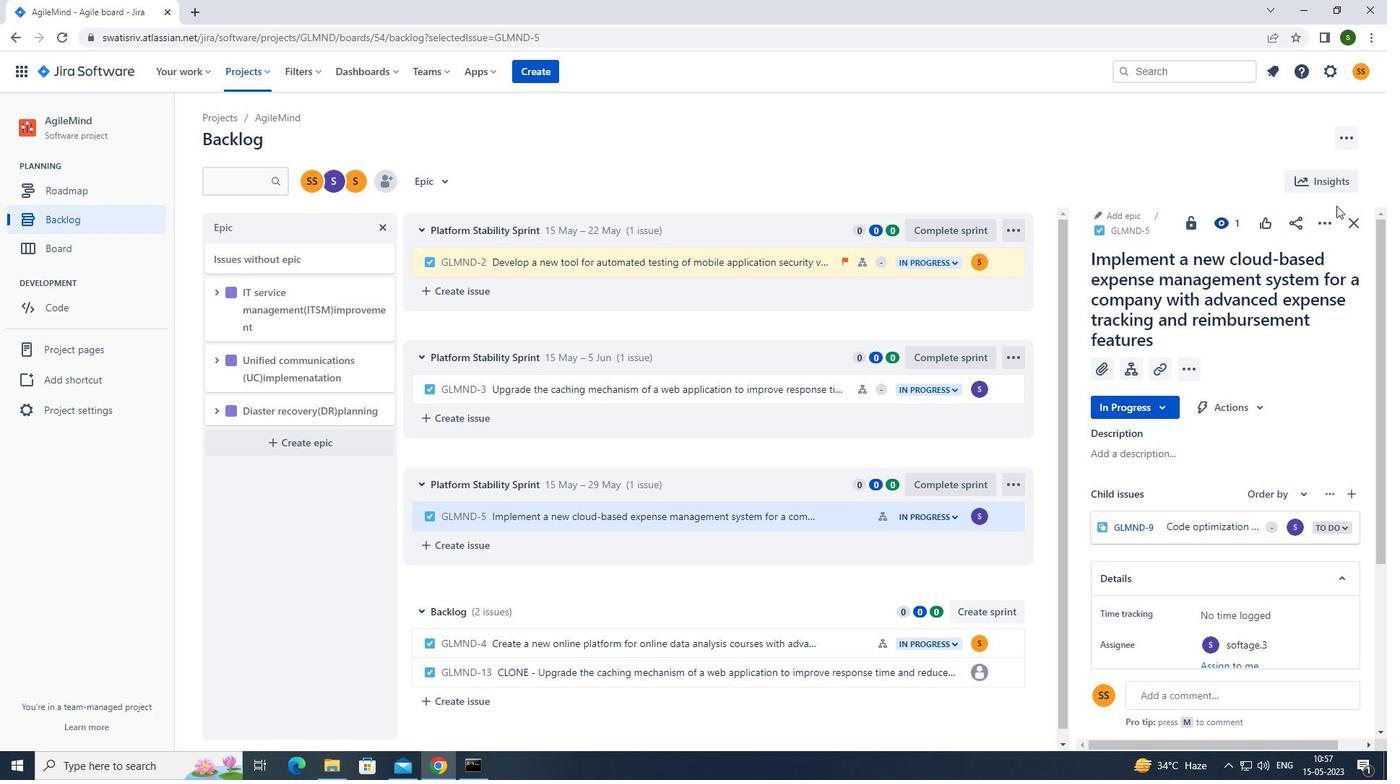 
Action: Mouse pressed left at (1328, 219)
Screenshot: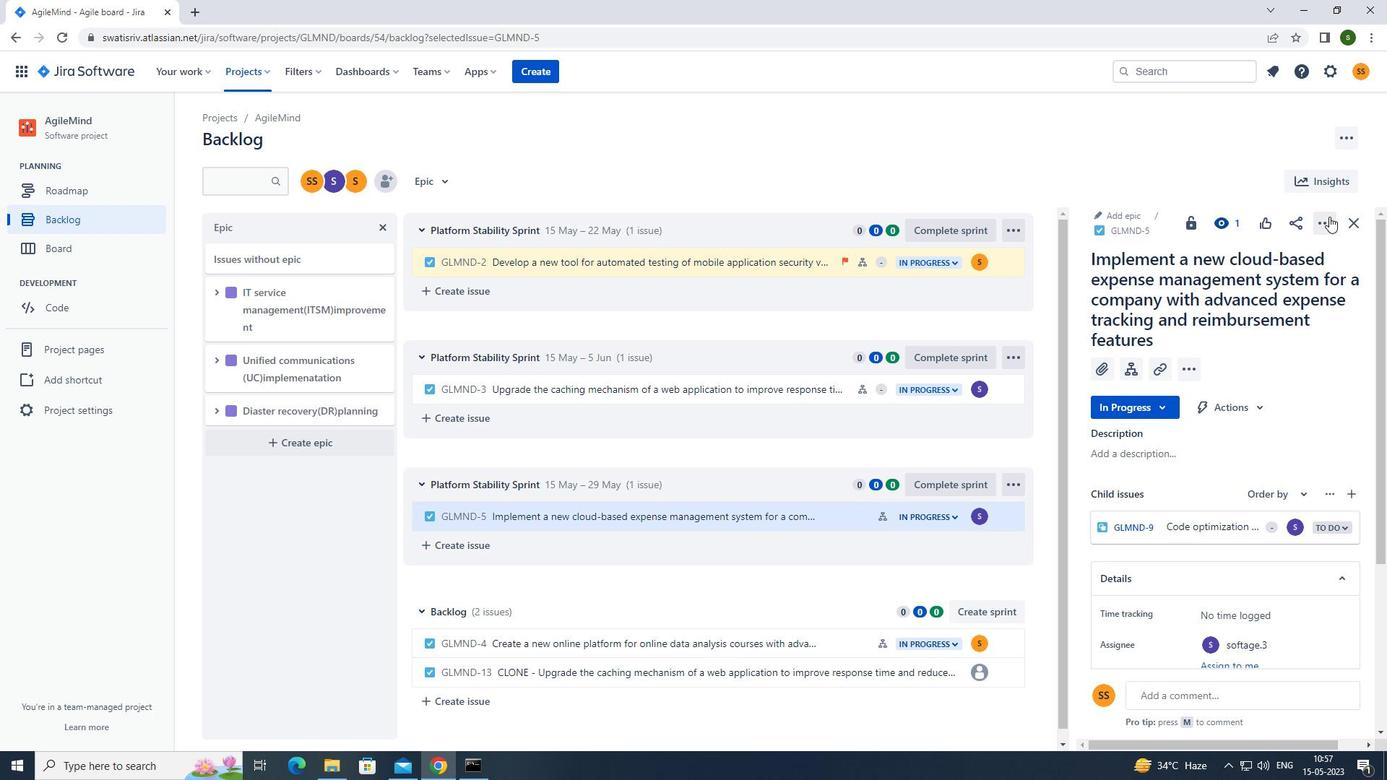 
Action: Mouse moved to (1275, 265)
Screenshot: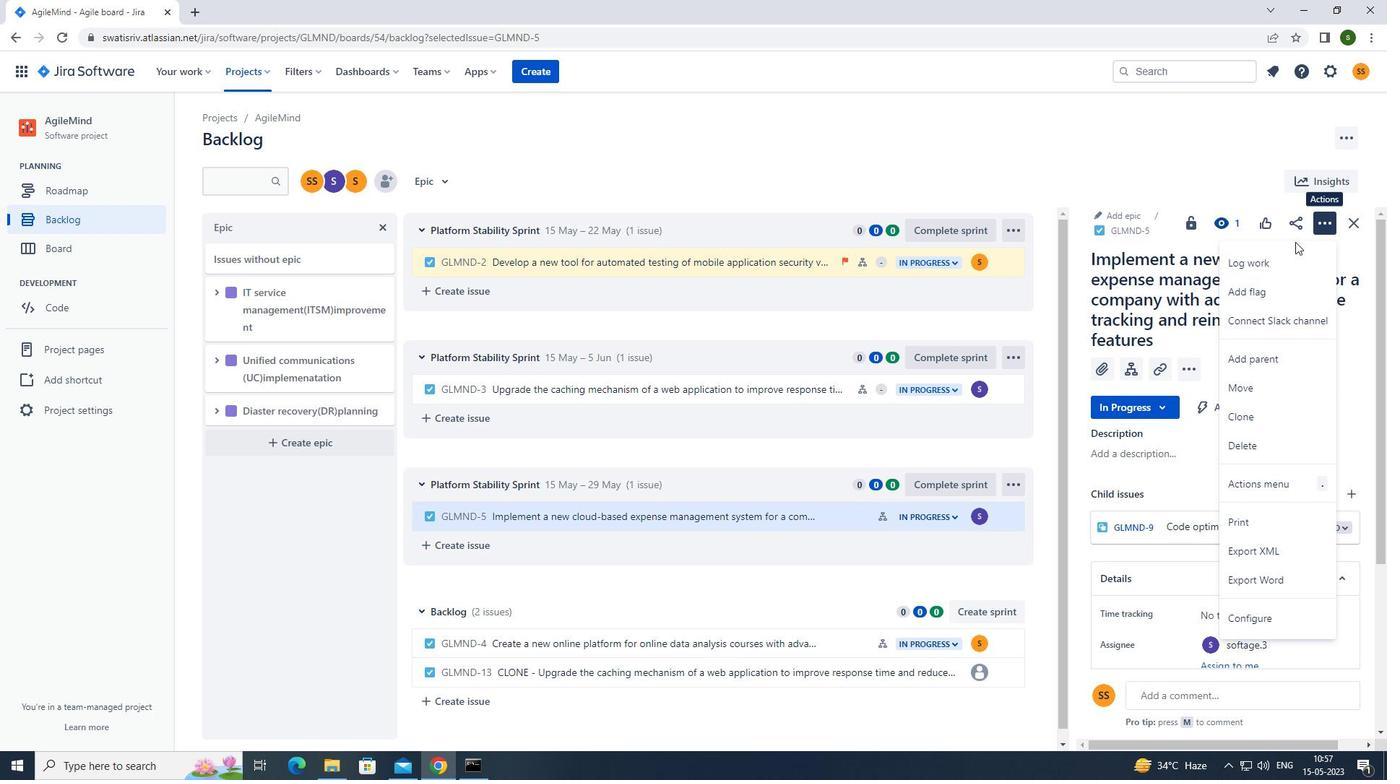 
Action: Mouse pressed left at (1275, 265)
Screenshot: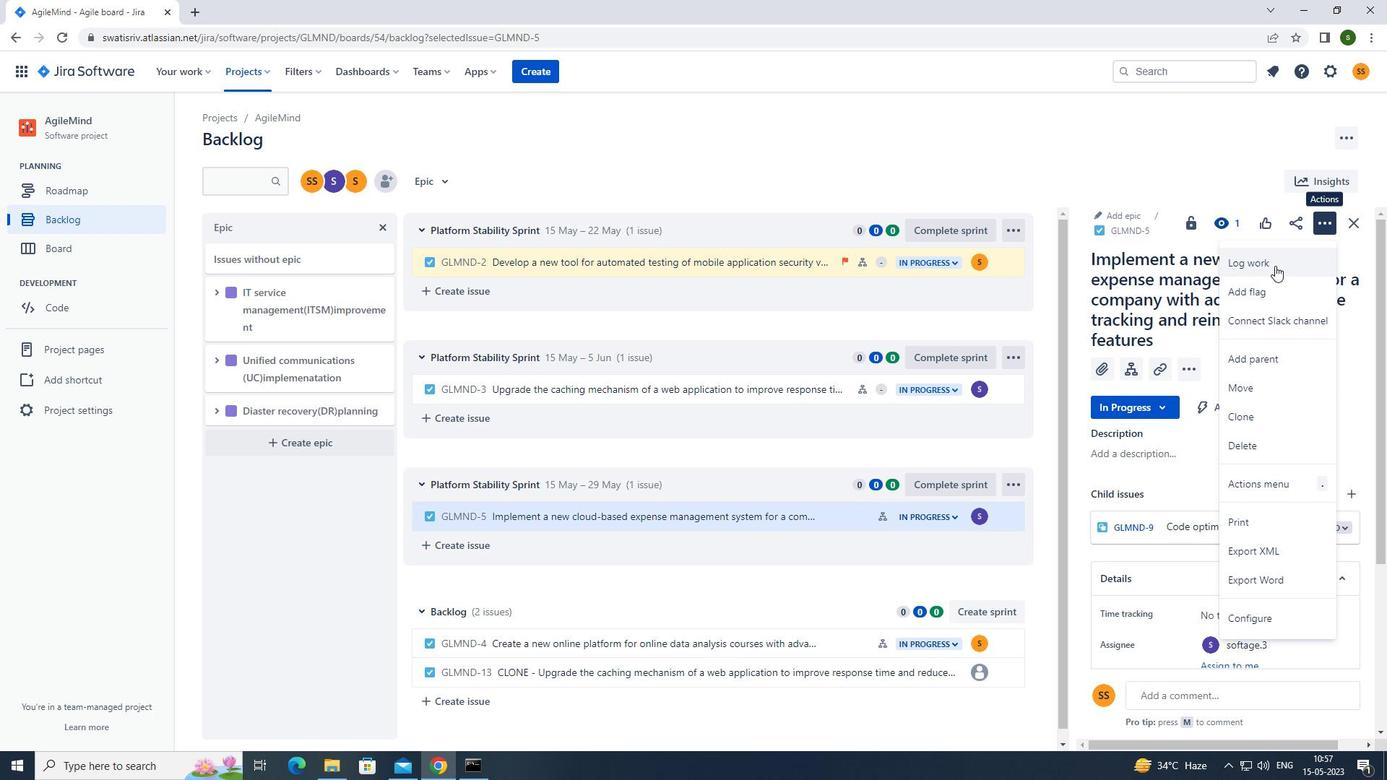 
Action: Mouse moved to (634, 175)
Screenshot: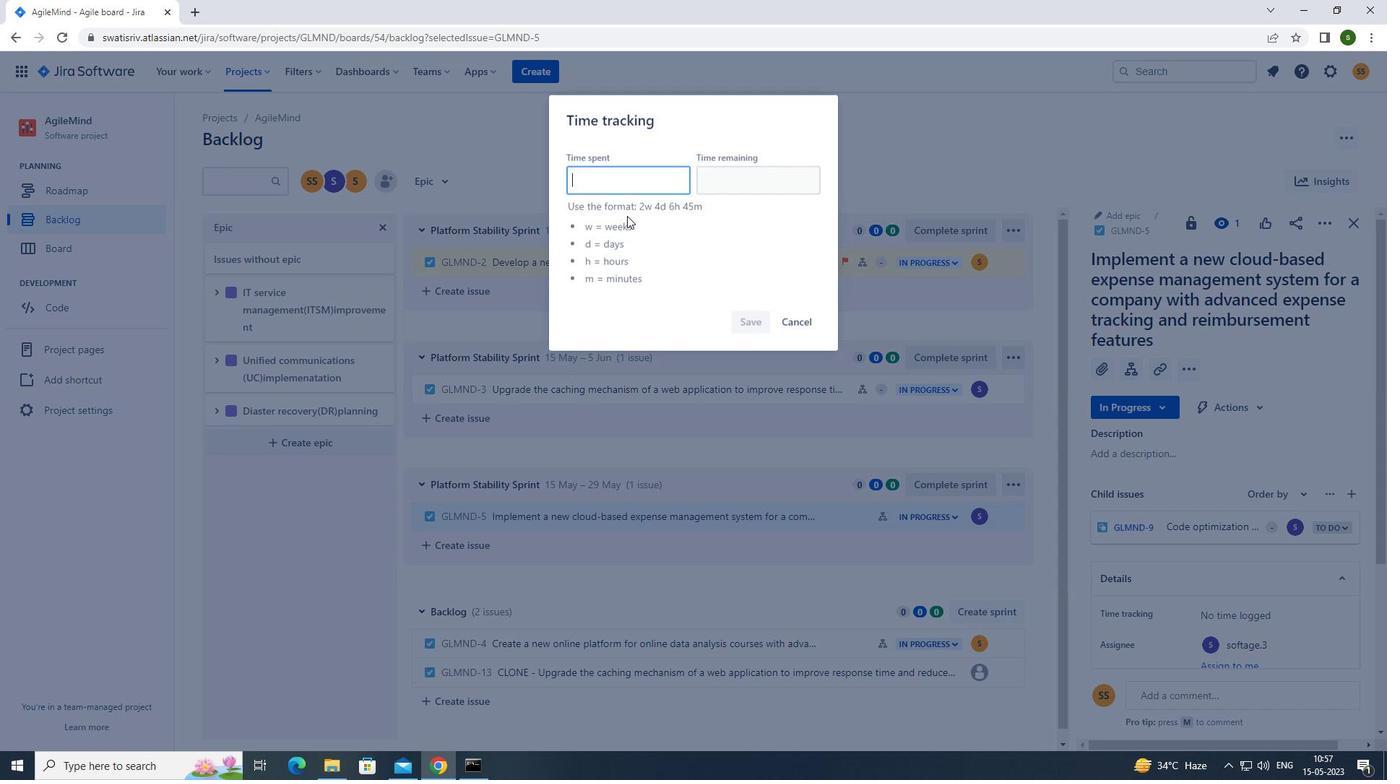 
Action: Key pressed 1w<Key.space>5d<Key.space>20h<Key.space>5m
Screenshot: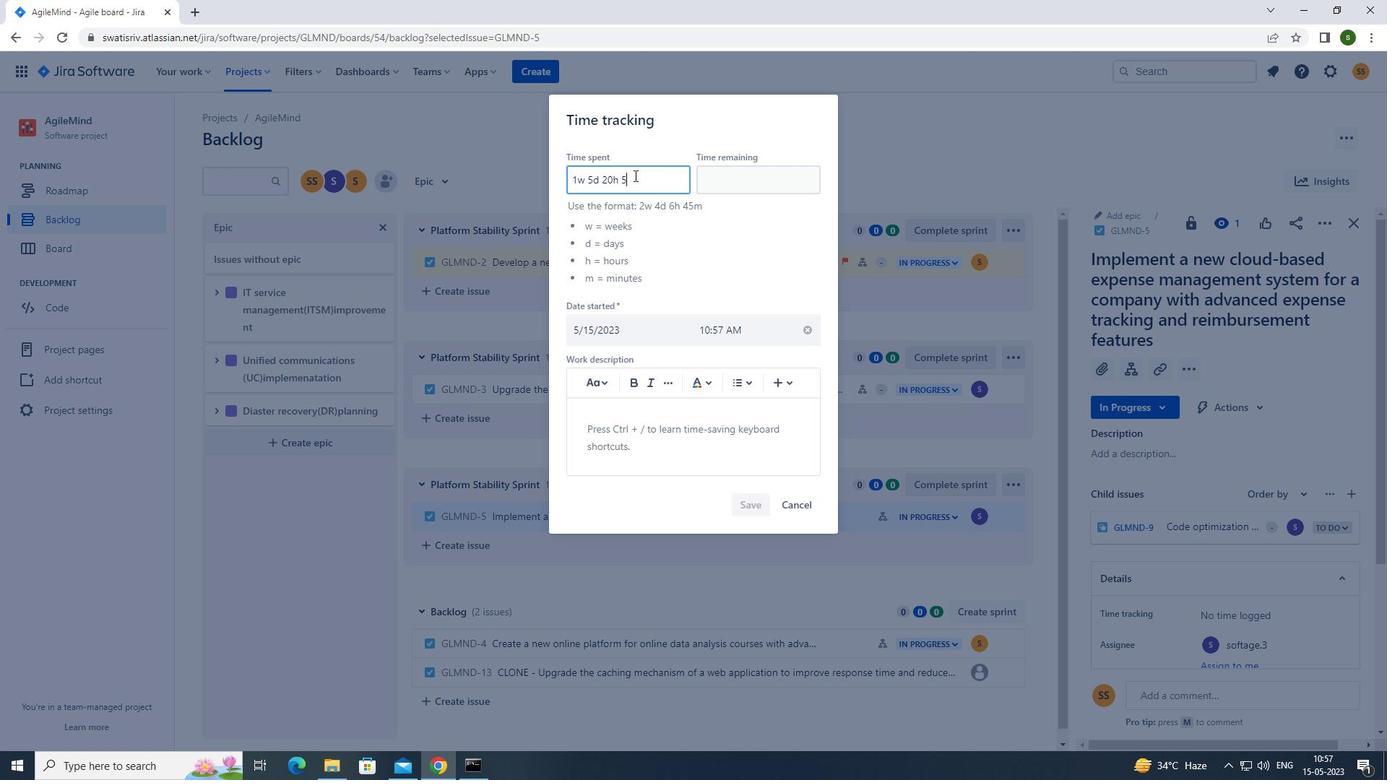 
Action: Mouse moved to (730, 189)
Screenshot: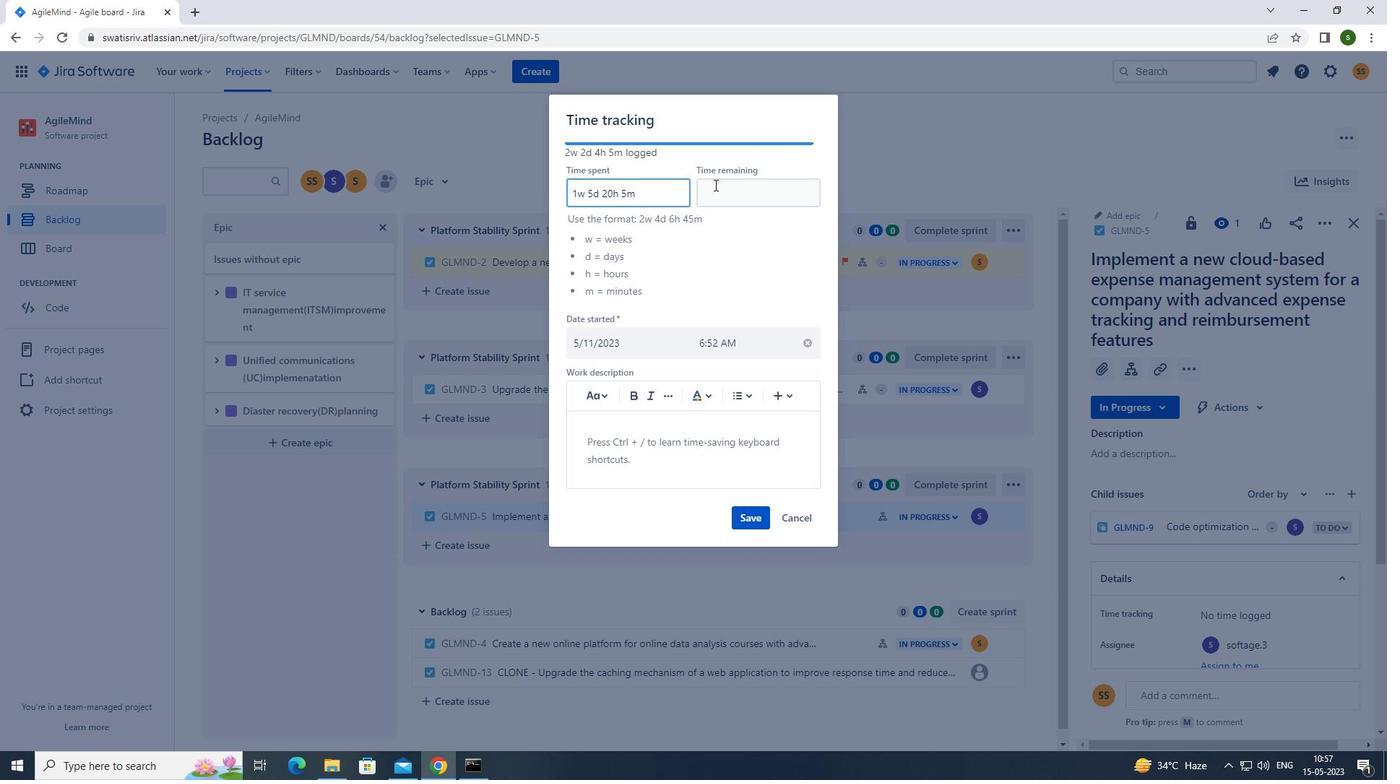 
Action: Mouse pressed left at (730, 189)
Screenshot: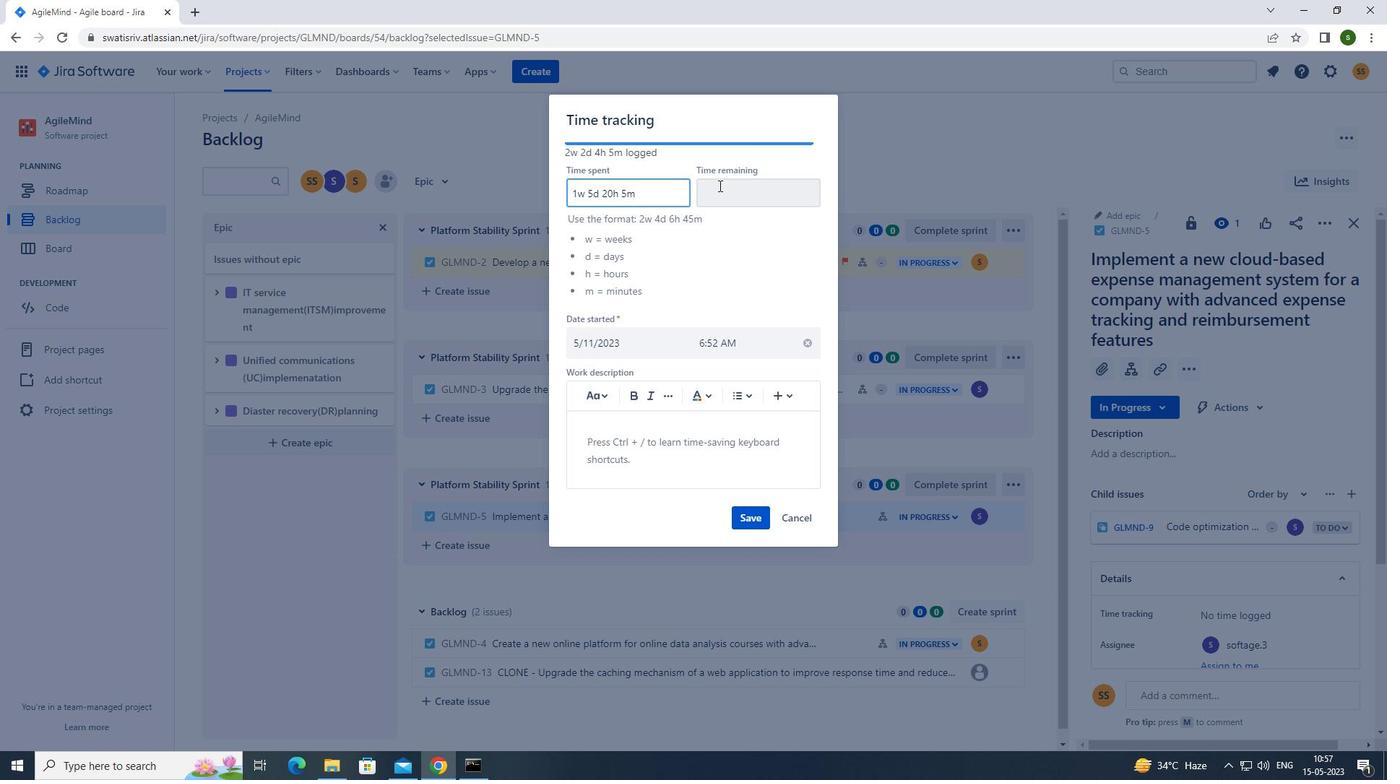 
Action: Key pressed 1w<Key.space>5d<Key.space>22h<Key.space>8m
Screenshot: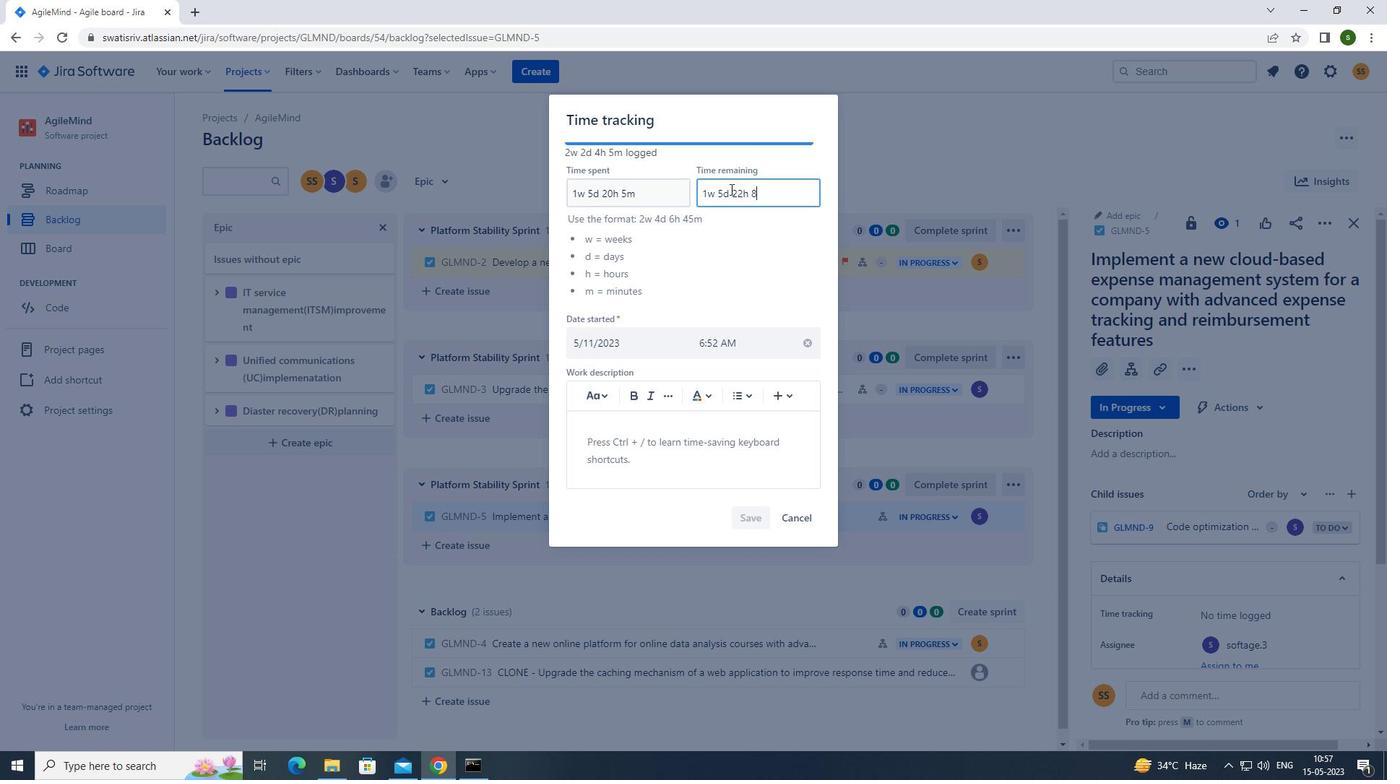 
Action: Mouse moved to (740, 510)
Screenshot: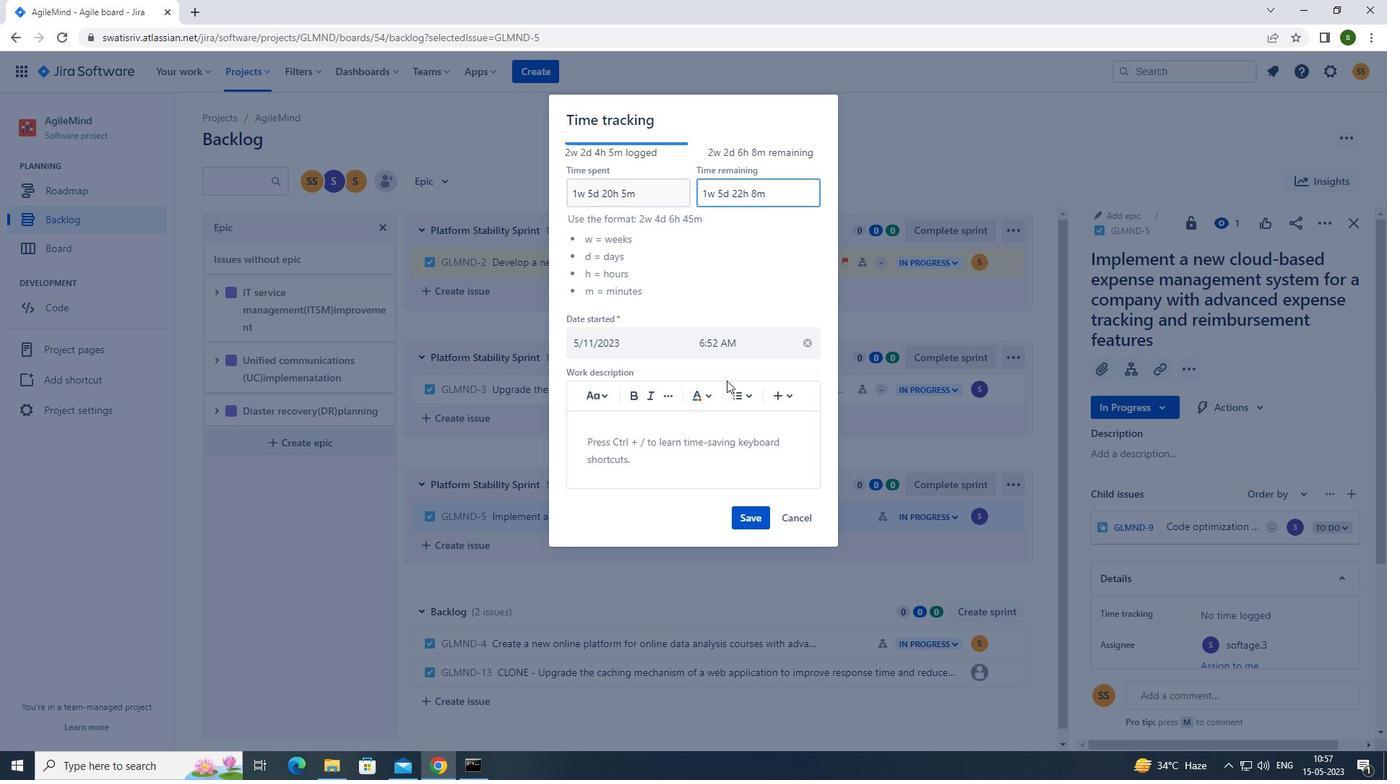 
Action: Mouse pressed left at (740, 510)
Screenshot: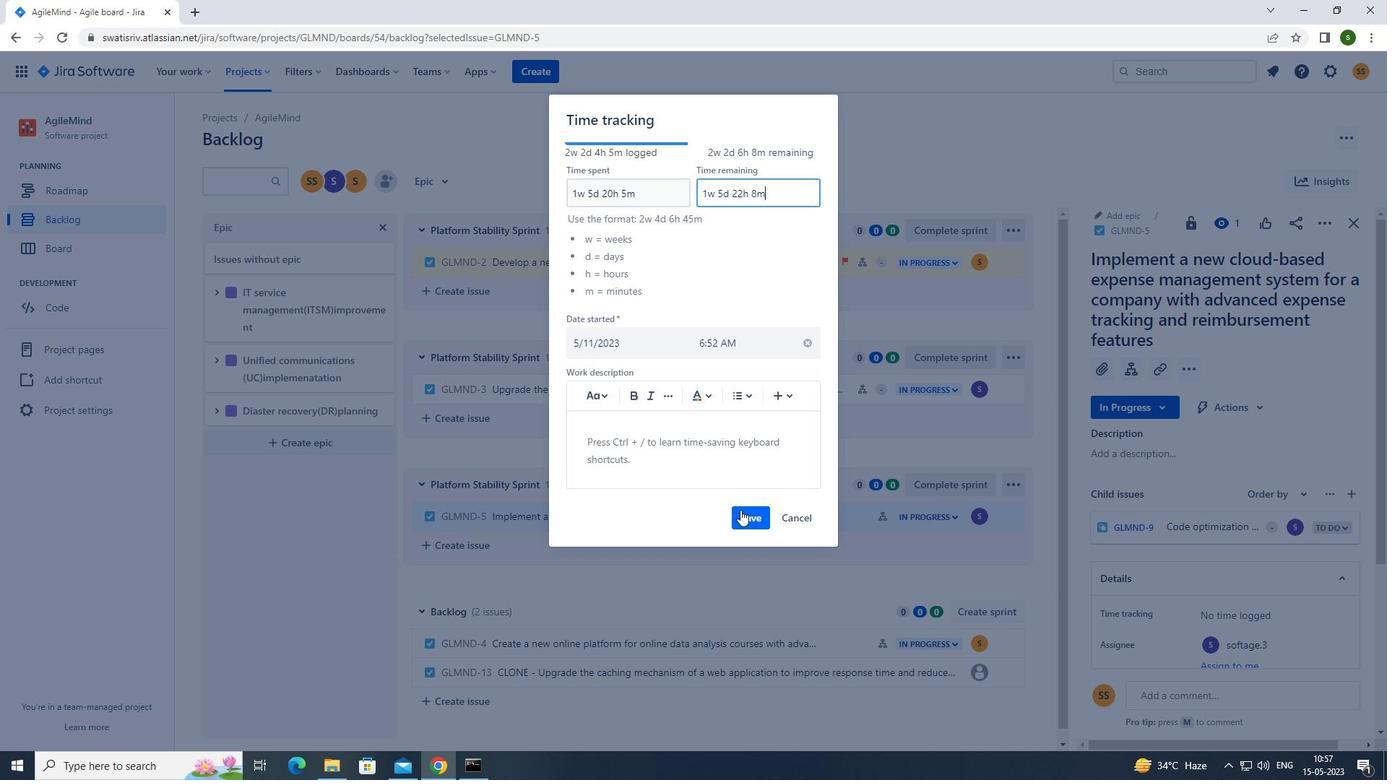 
Action: Mouse moved to (1002, 517)
Screenshot: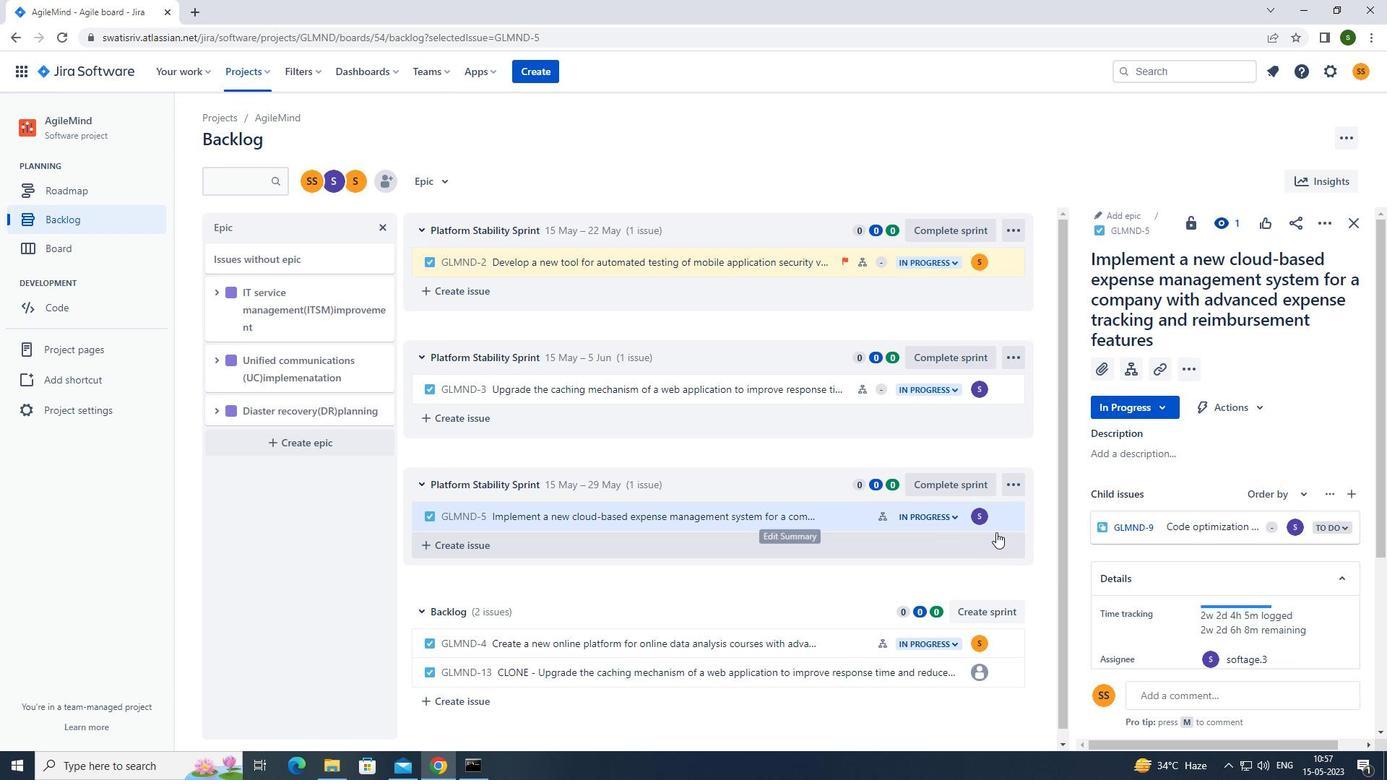 
Action: Mouse pressed left at (1002, 517)
Screenshot: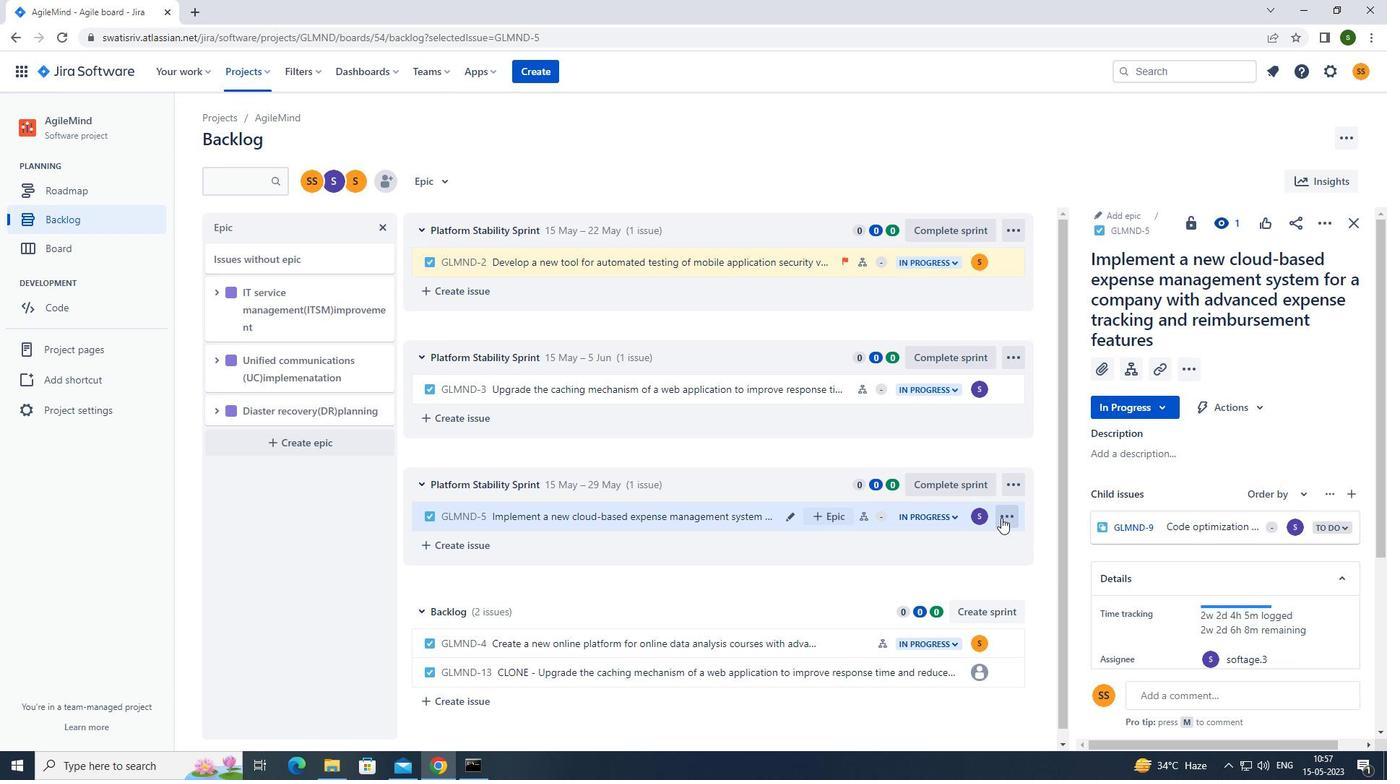 
Action: Mouse moved to (971, 479)
Screenshot: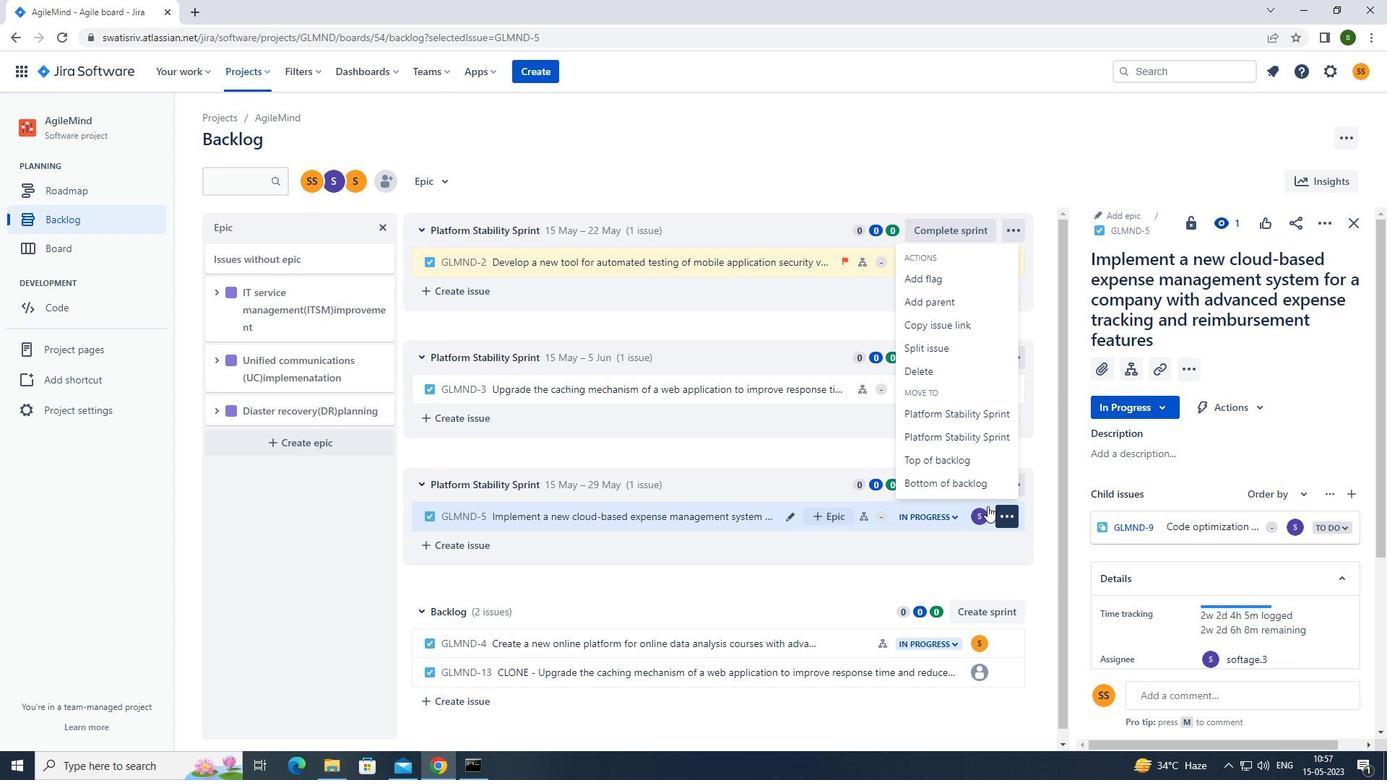 
Action: Mouse pressed left at (971, 479)
Screenshot: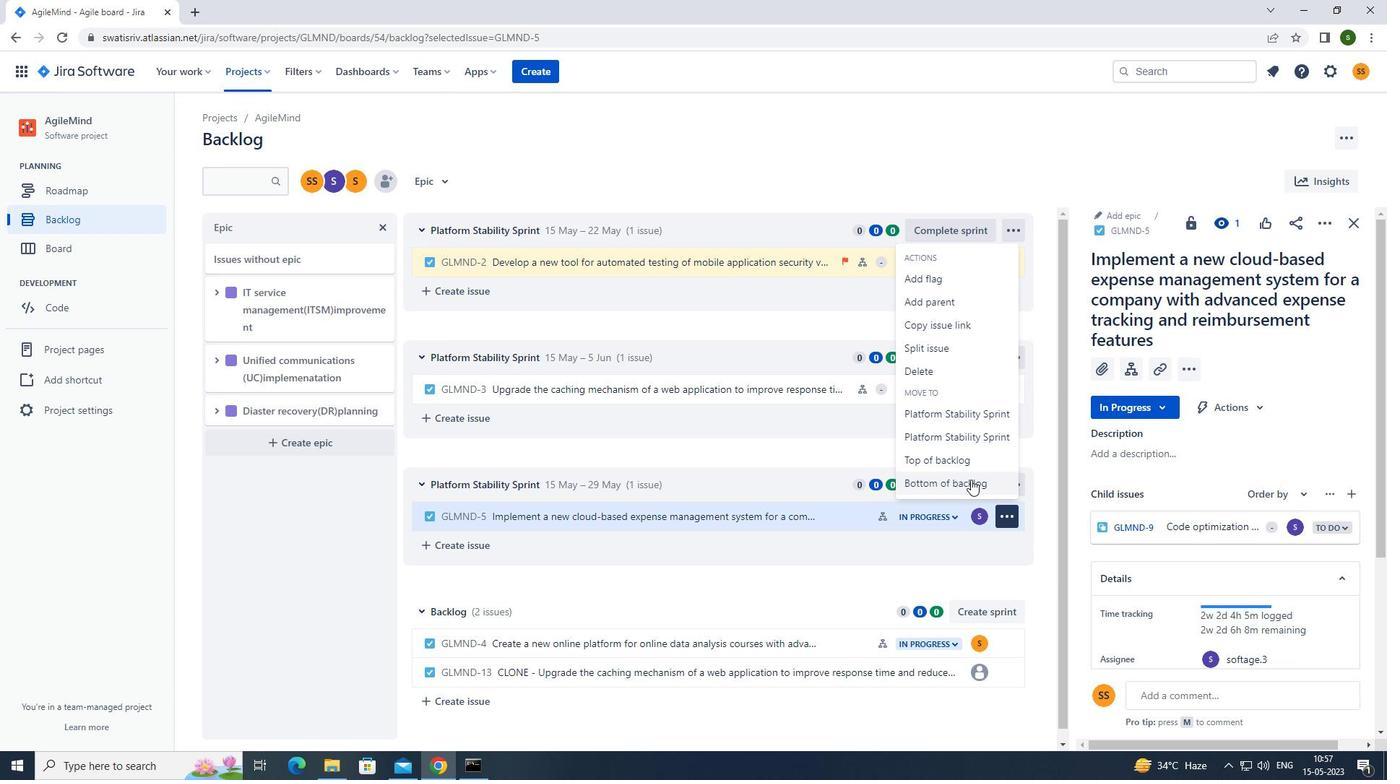 
Action: Mouse moved to (736, 230)
Screenshot: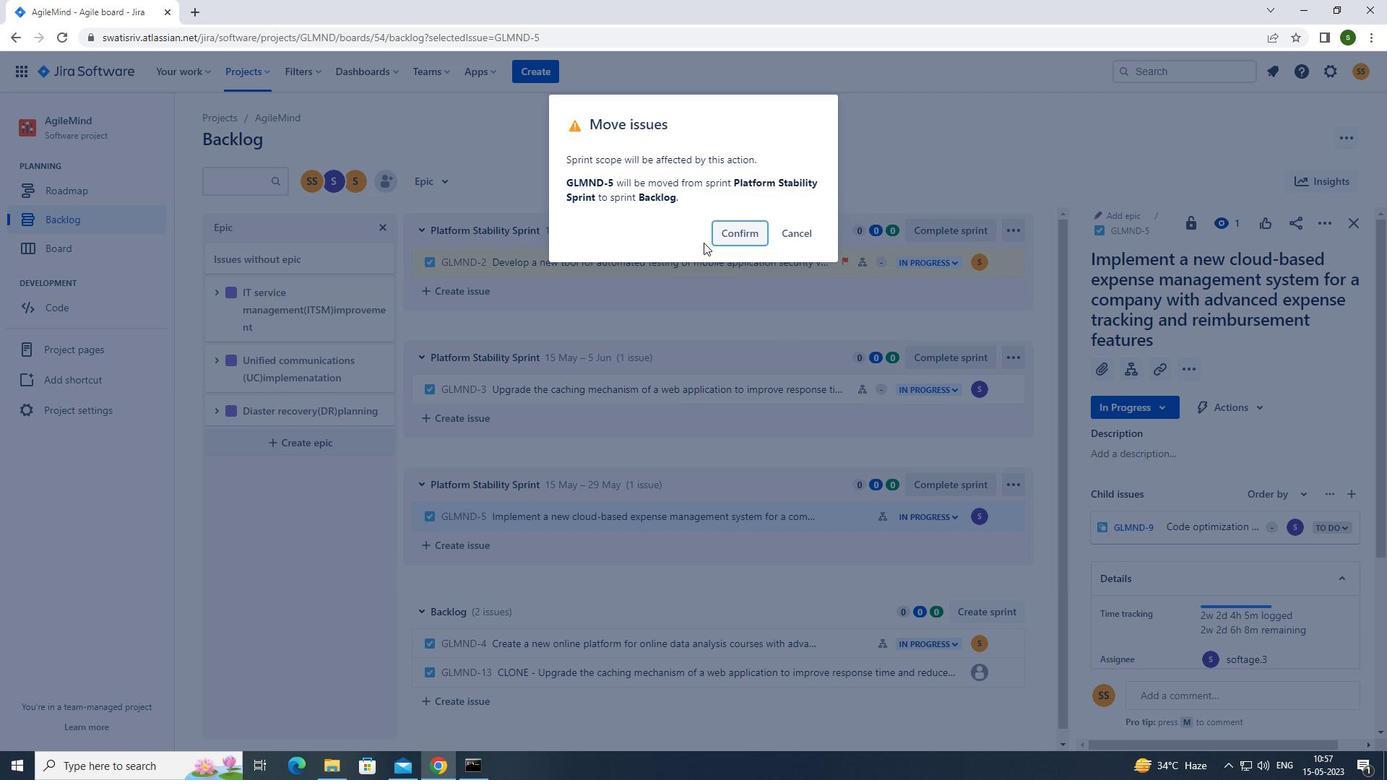 
Action: Mouse pressed left at (736, 230)
Screenshot: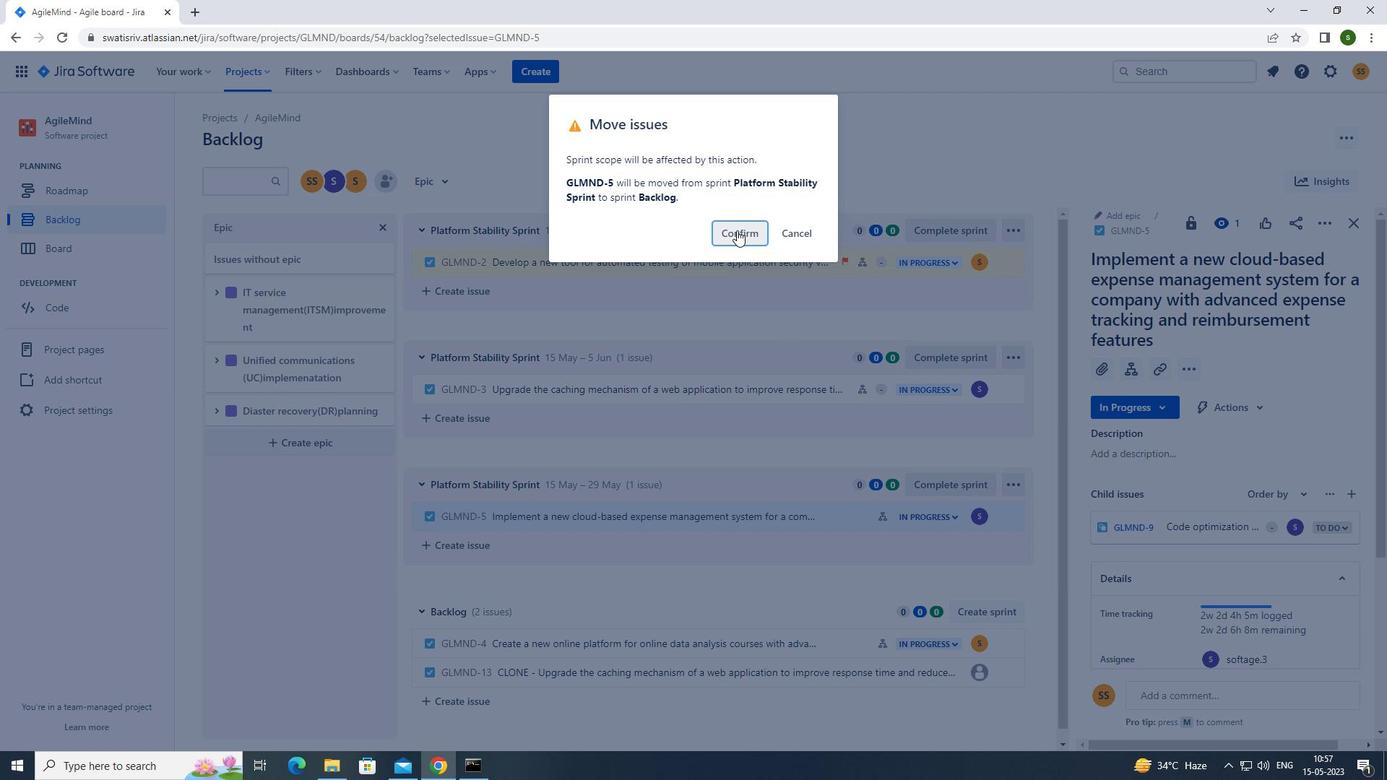 
Action: Mouse moved to (427, 184)
Screenshot: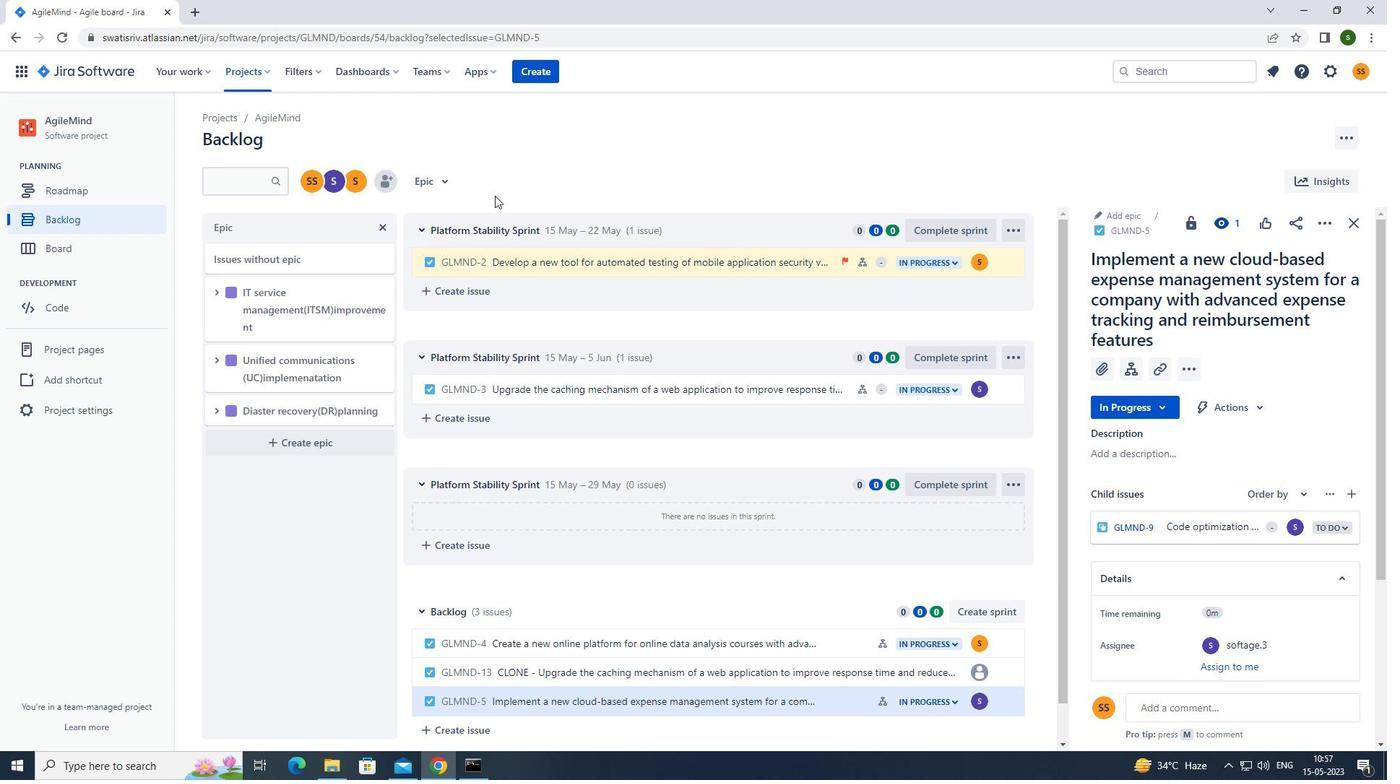 
Action: Mouse pressed left at (427, 184)
Screenshot: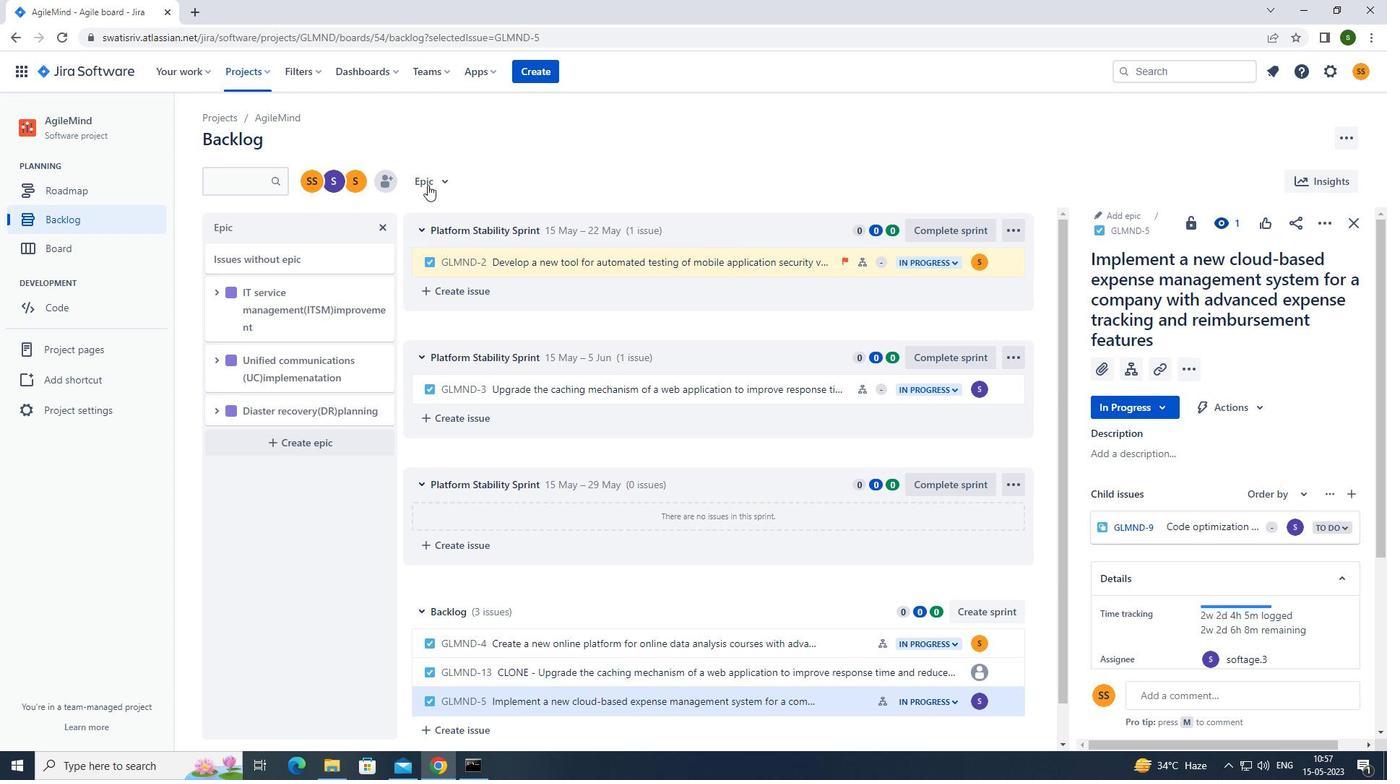
Action: Mouse moved to (450, 238)
Screenshot: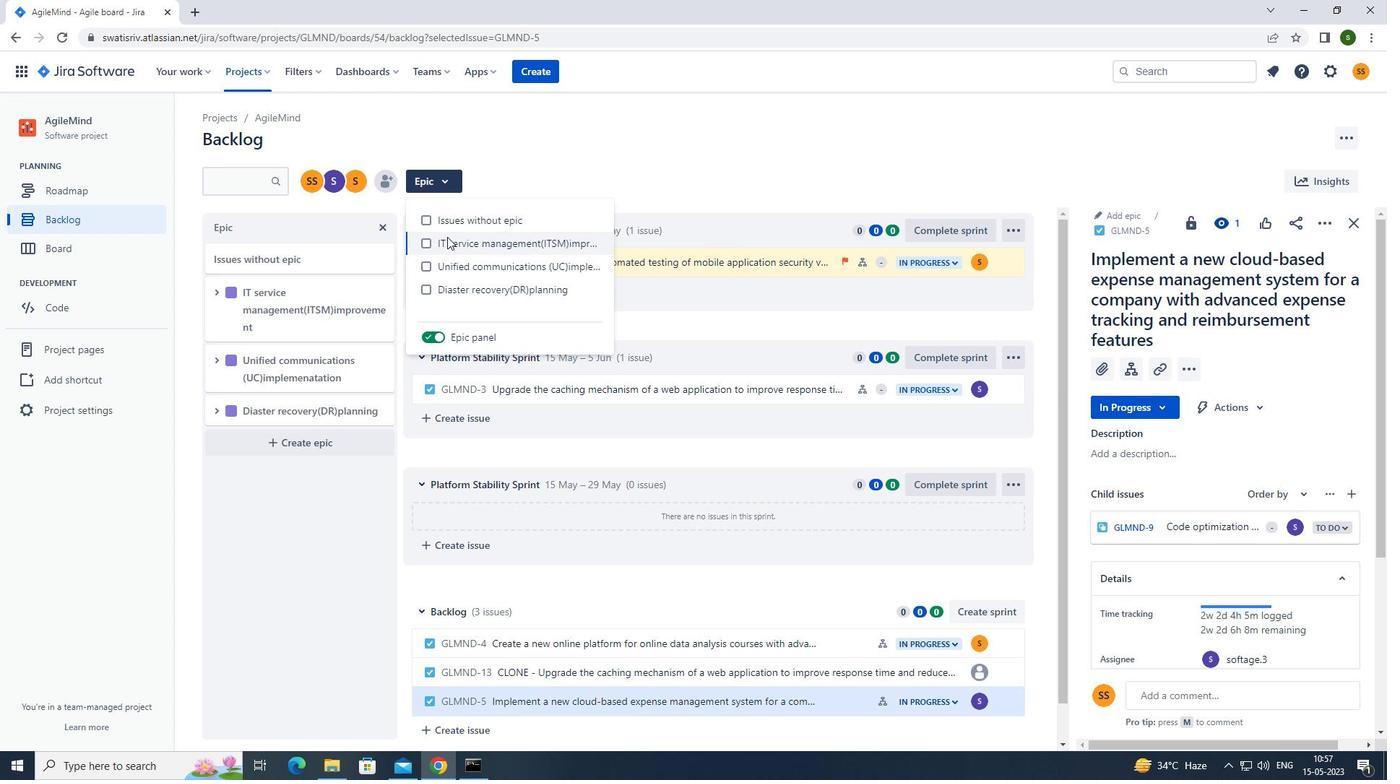 
Action: Mouse pressed left at (450, 238)
Screenshot: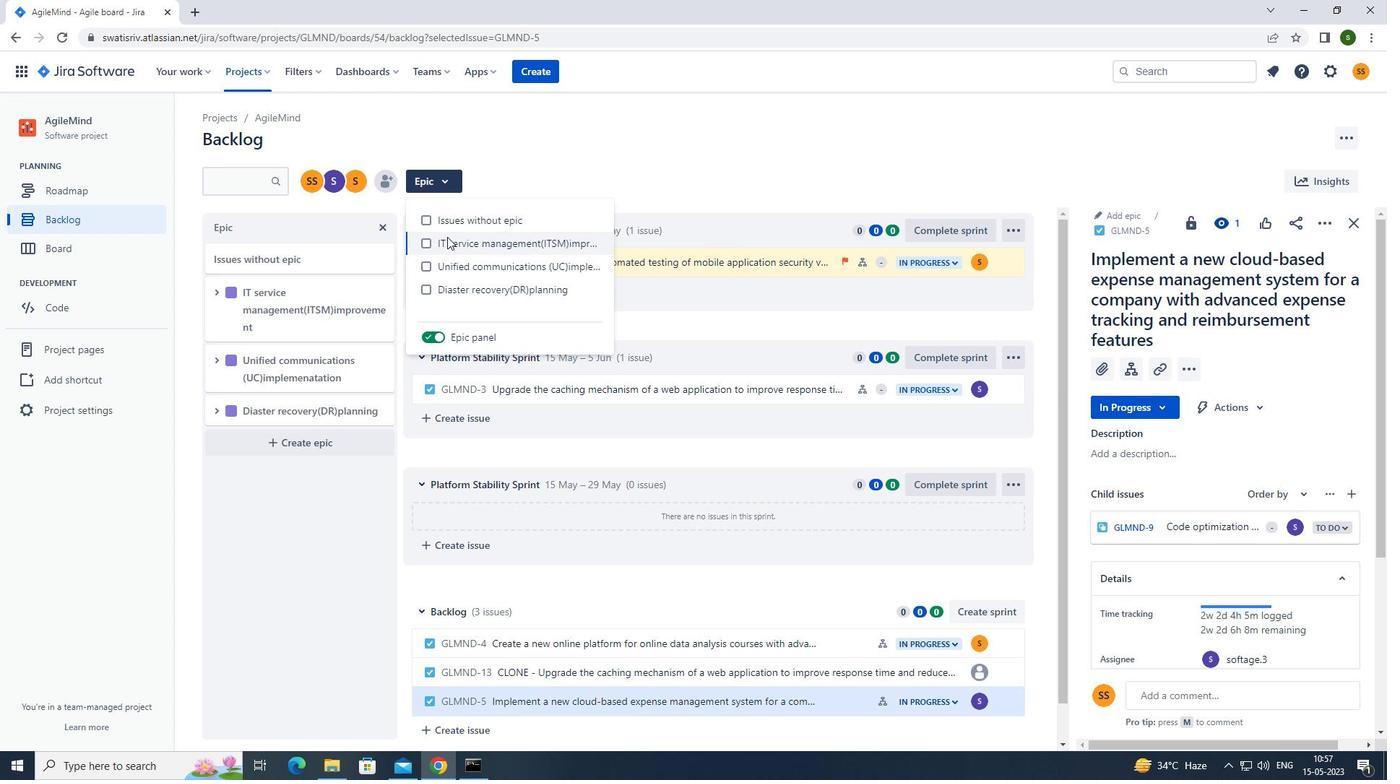 
Action: Mouse moved to (582, 145)
Screenshot: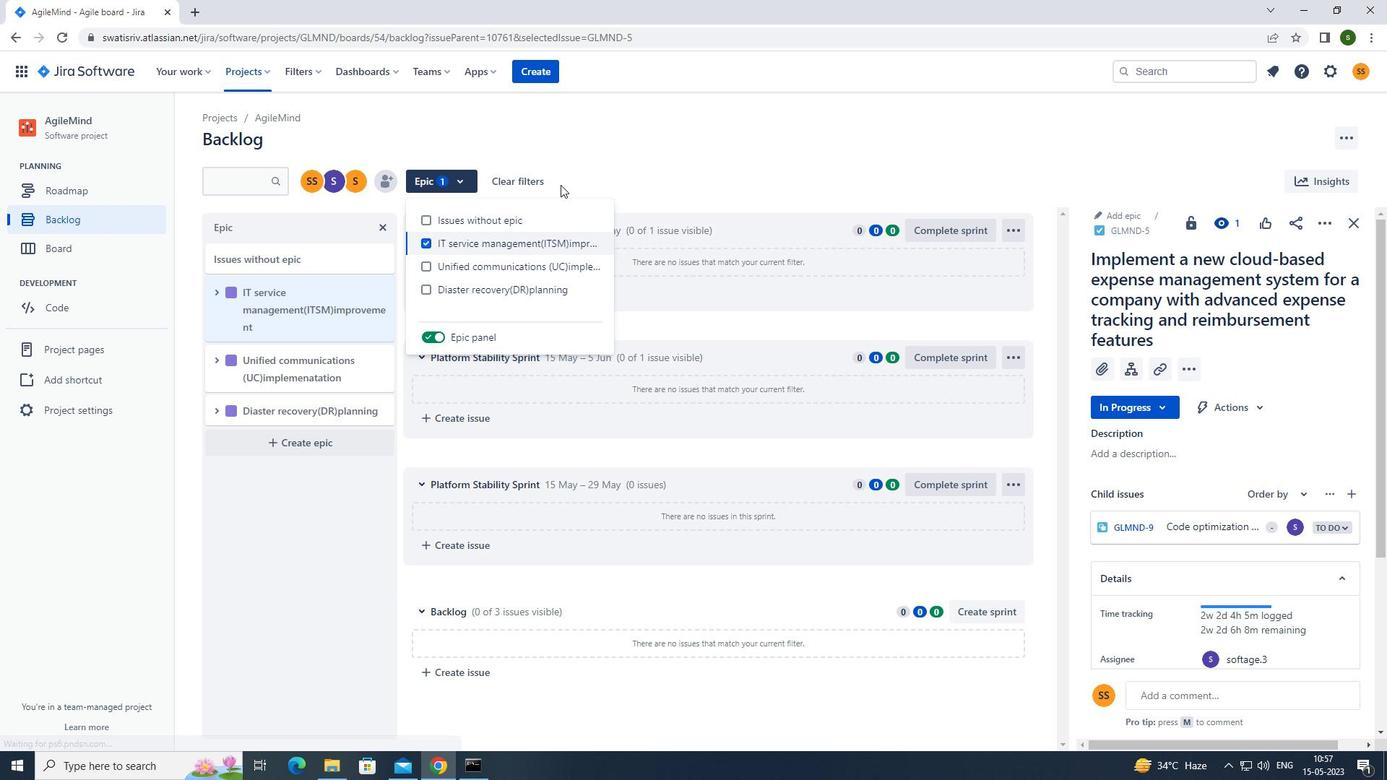 
Action: Mouse pressed left at (582, 145)
Screenshot: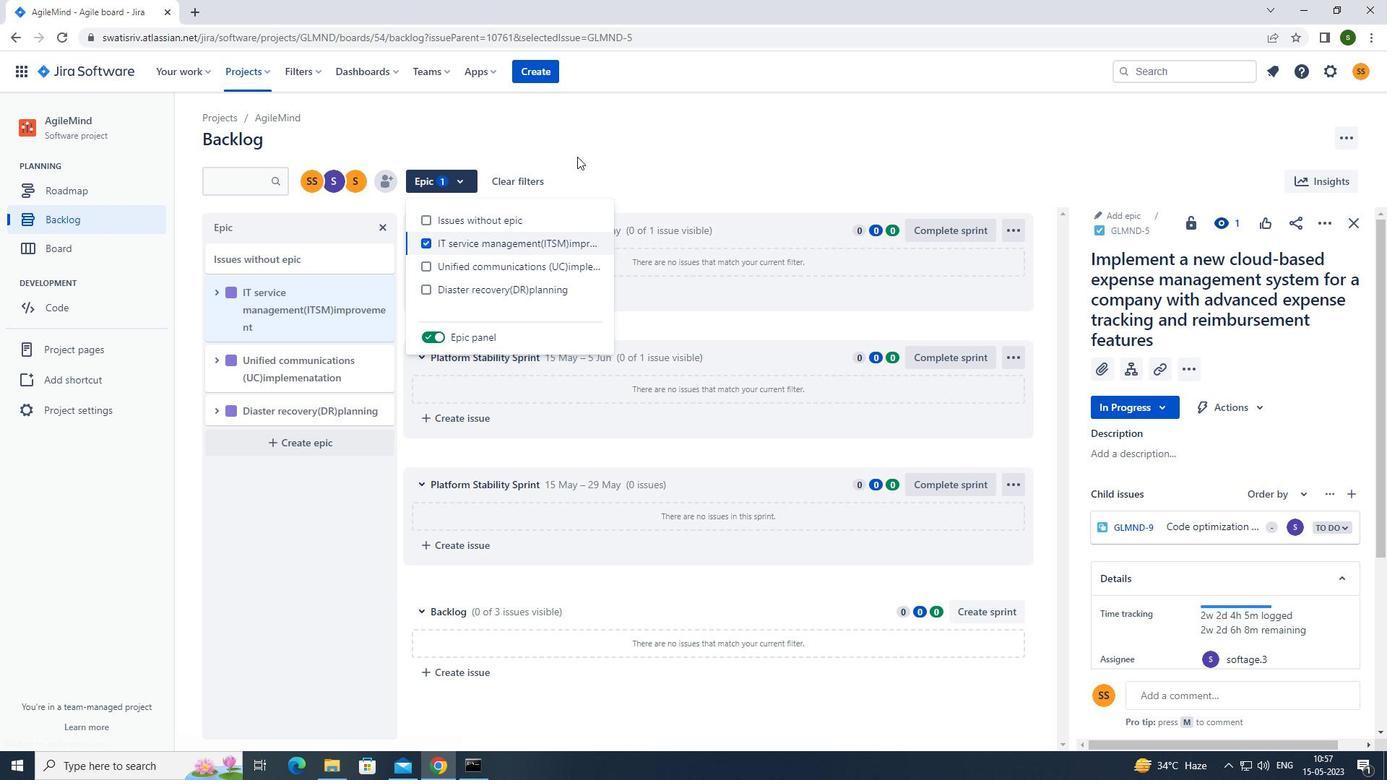 
